 Task: Find connections with filter location Bergkamen with filter topic #Consultingwith filter profile language Potuguese with filter current company Funny IT Memes with filter school PSG College of Technology with filter industry Technical and Vocational Training with filter service category Event Photography with filter keywords title CNA
Action: Mouse moved to (588, 78)
Screenshot: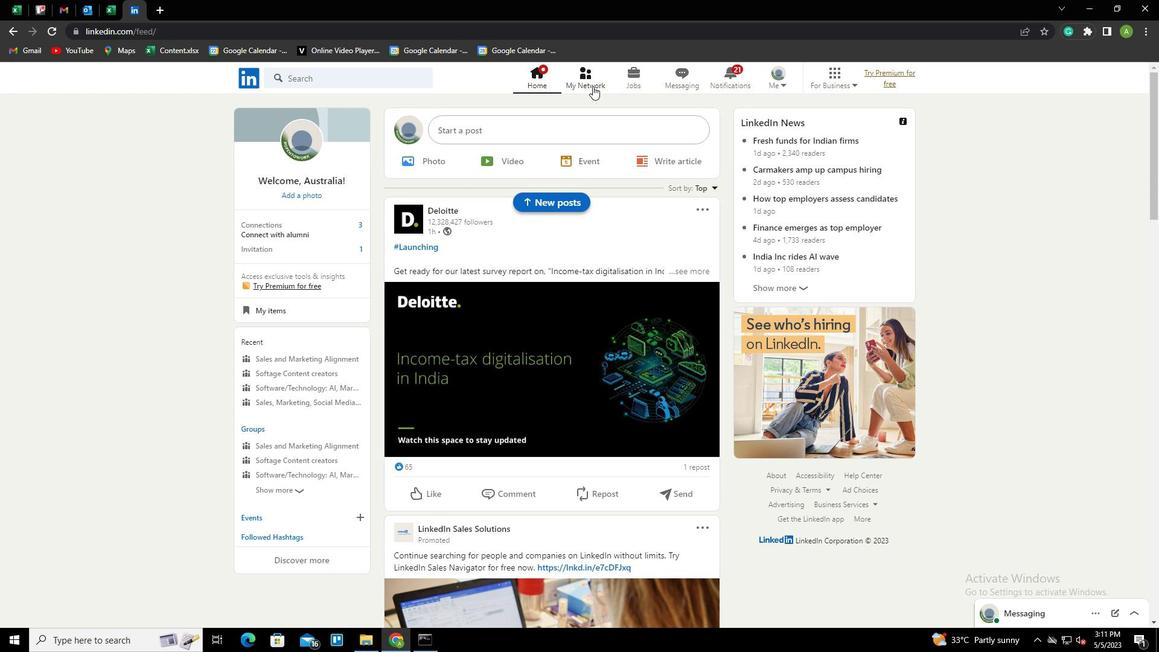 
Action: Mouse pressed left at (588, 78)
Screenshot: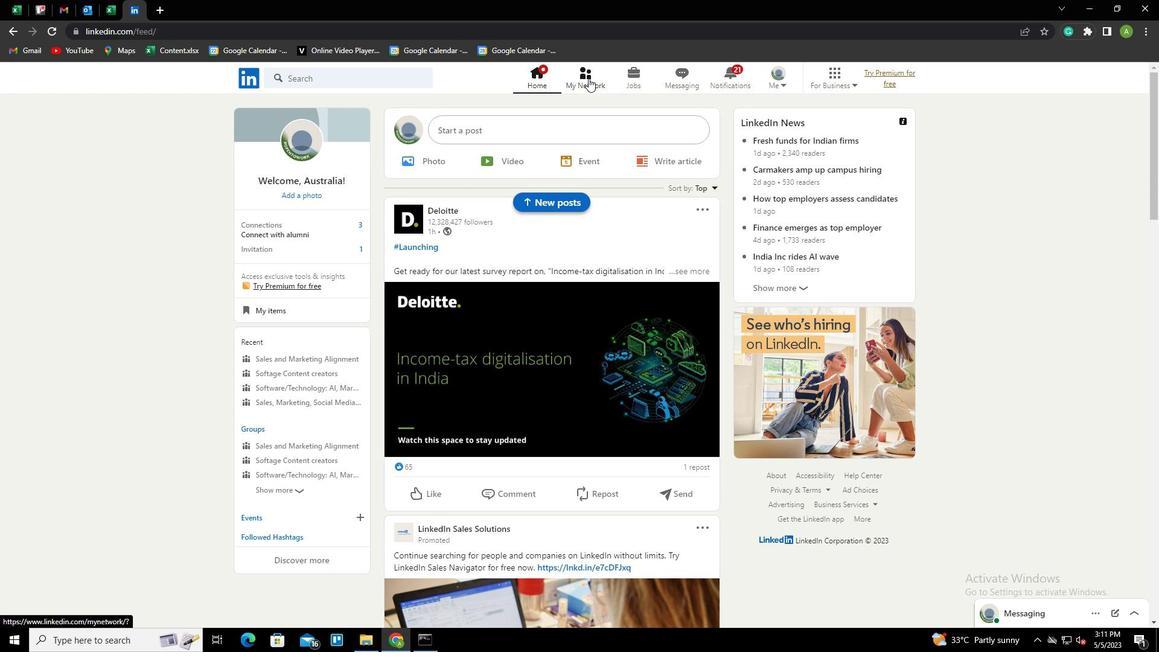
Action: Mouse moved to (317, 145)
Screenshot: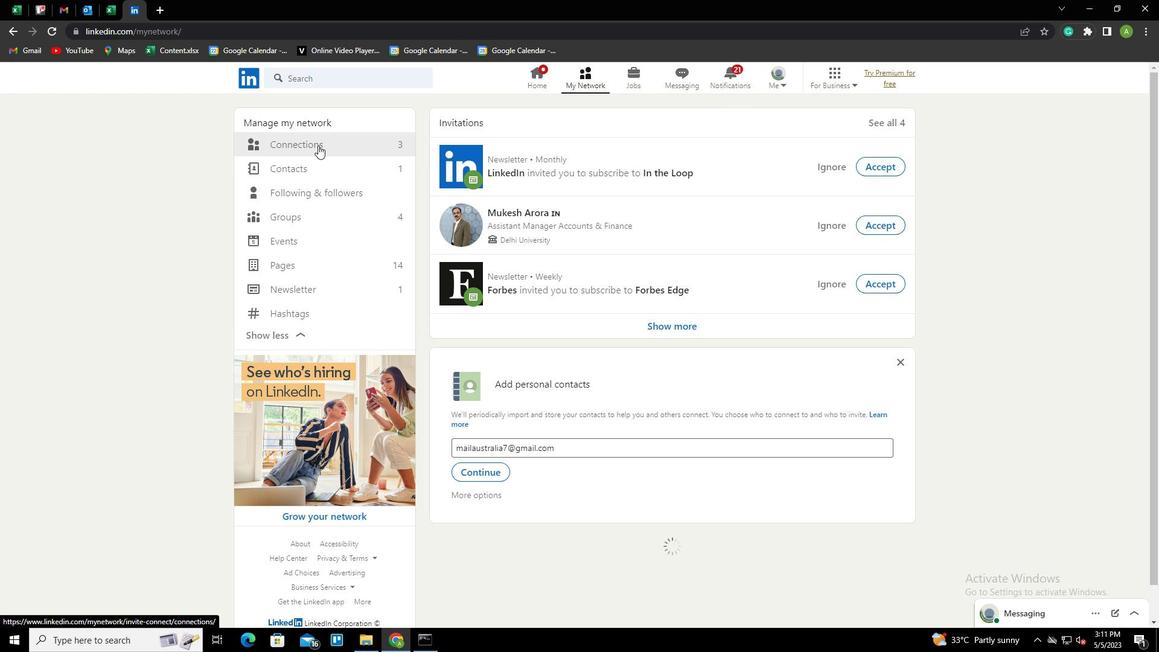 
Action: Mouse pressed left at (317, 145)
Screenshot: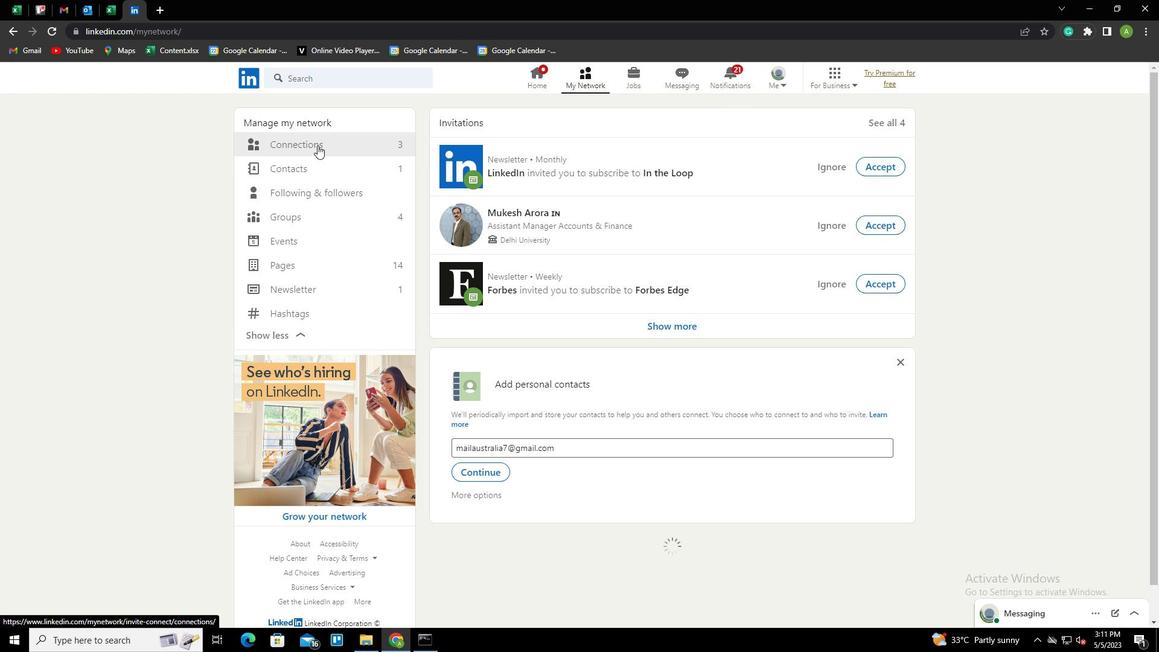 
Action: Mouse moved to (672, 143)
Screenshot: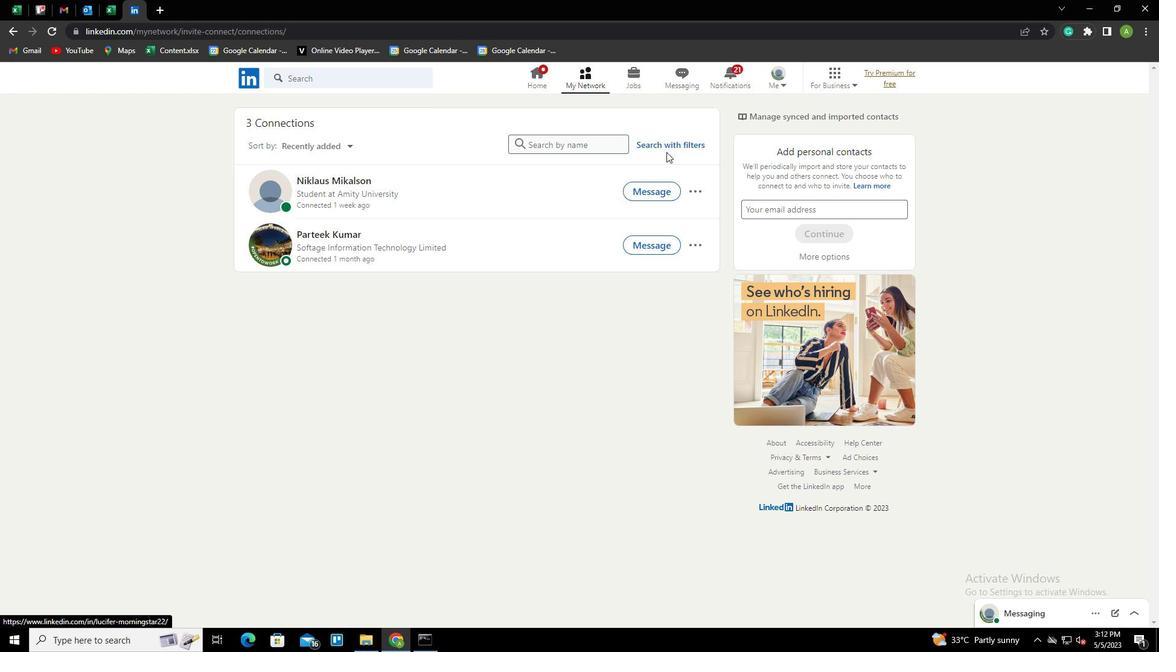 
Action: Mouse pressed left at (672, 143)
Screenshot: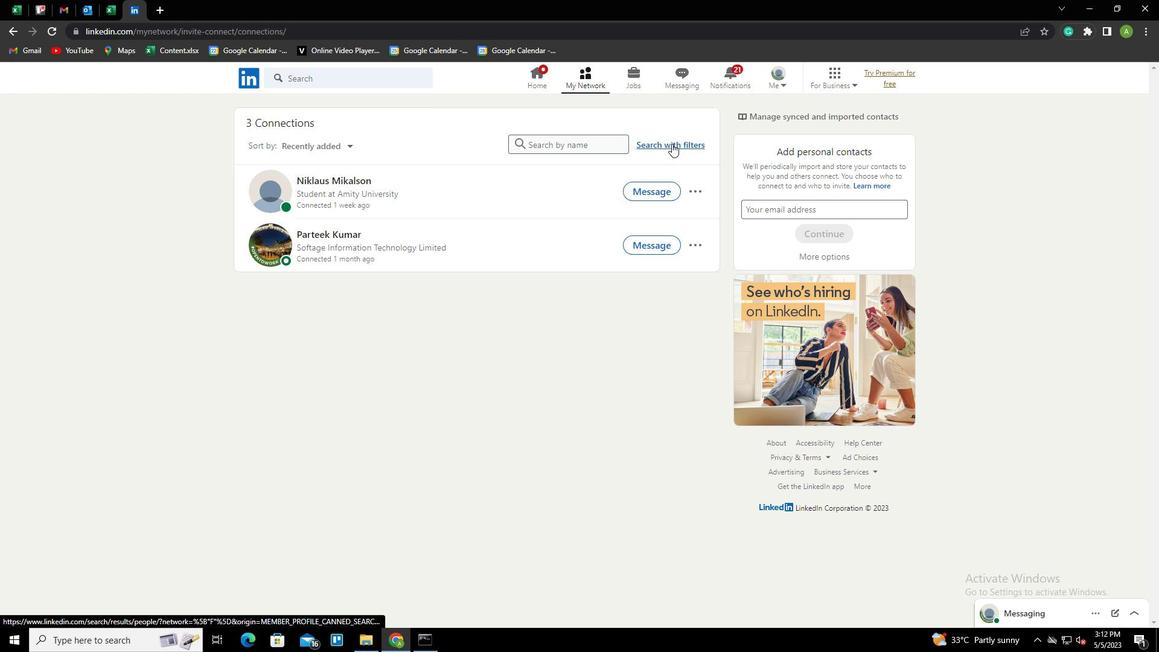 
Action: Mouse moved to (619, 112)
Screenshot: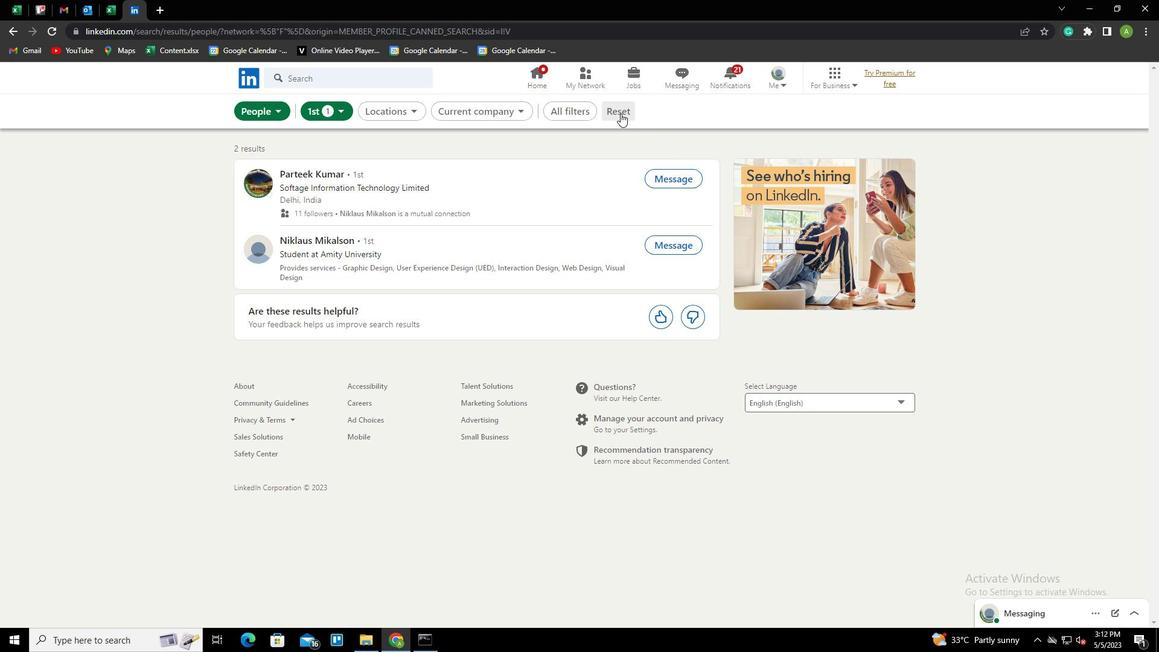 
Action: Mouse pressed left at (619, 112)
Screenshot: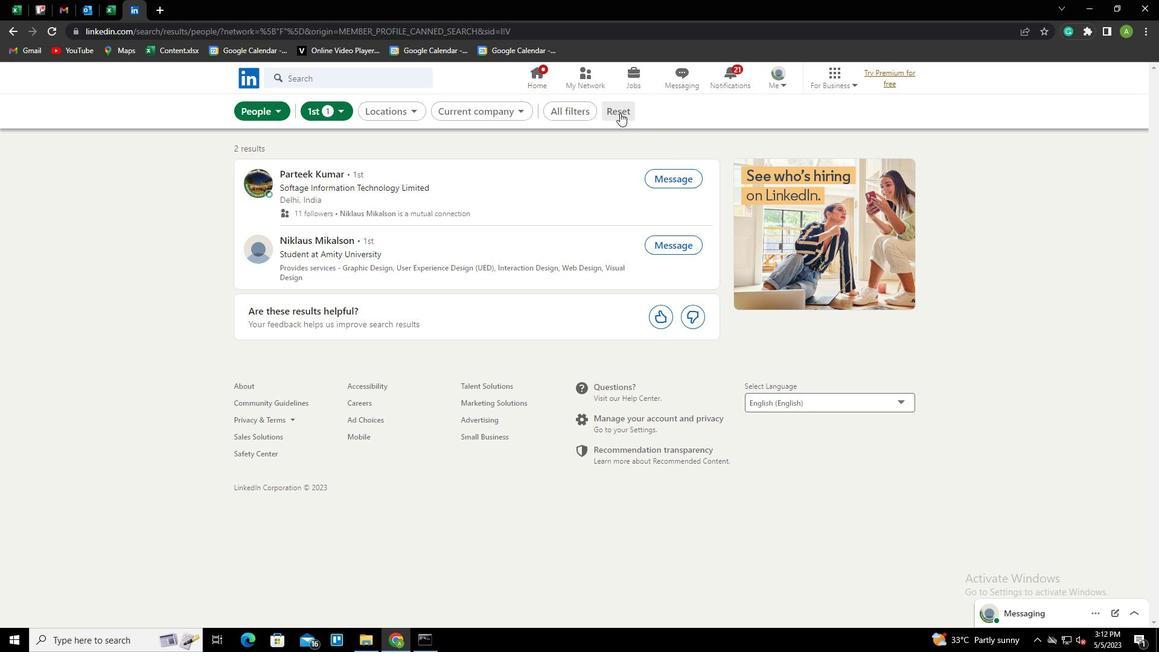 
Action: Mouse moved to (588, 111)
Screenshot: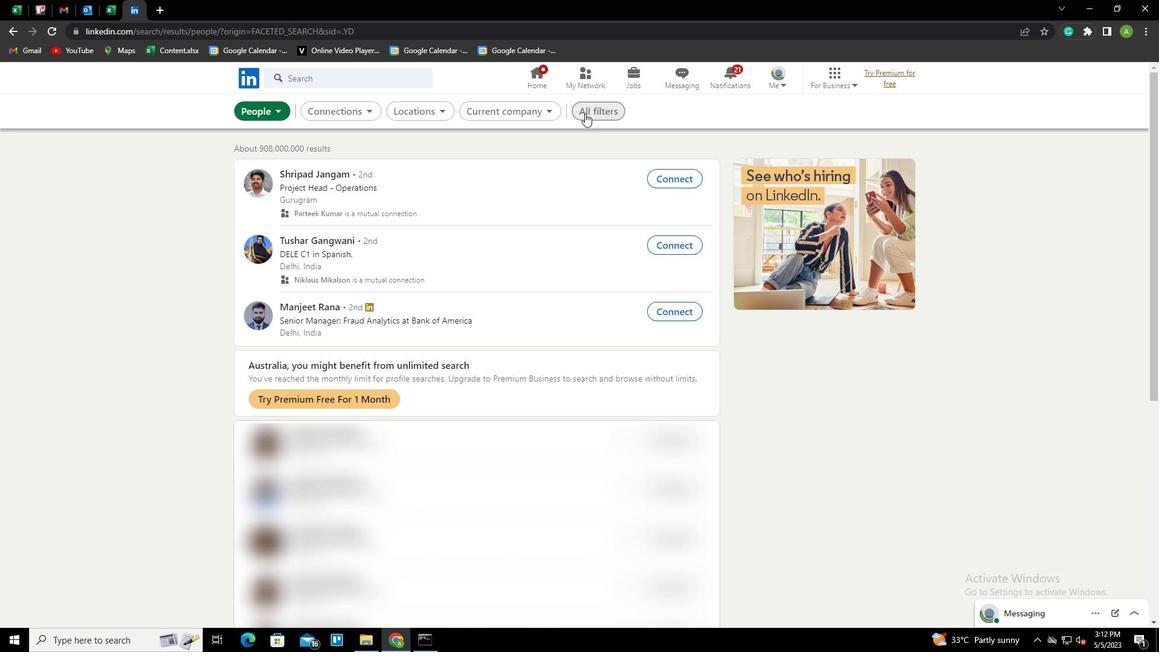 
Action: Mouse pressed left at (588, 111)
Screenshot: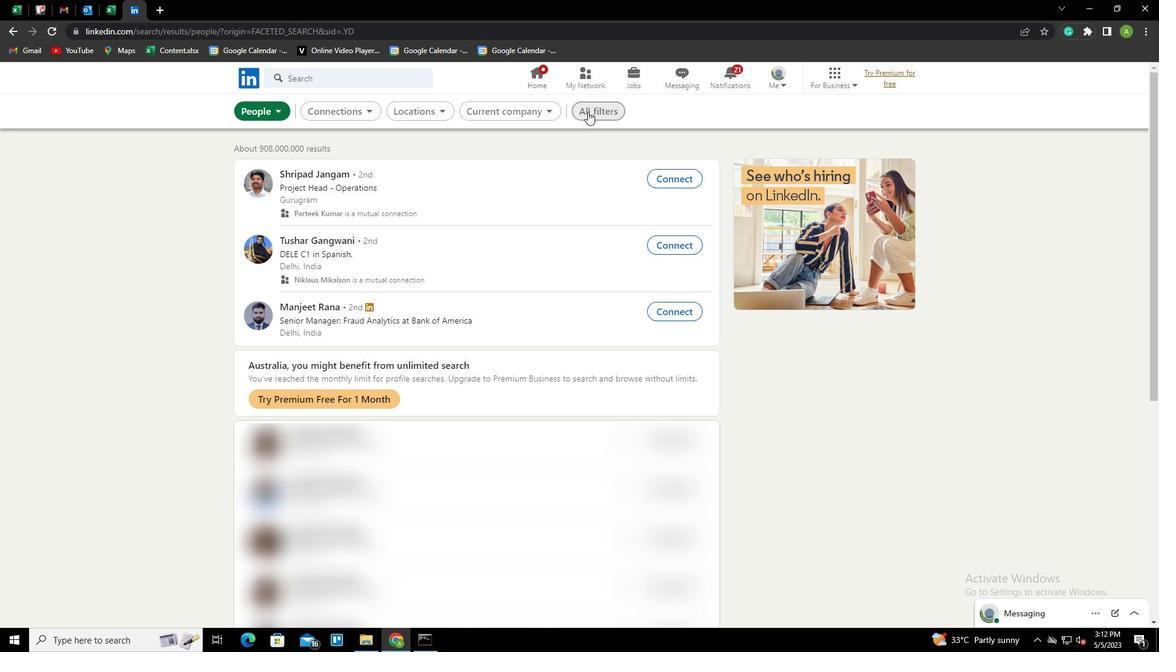 
Action: Mouse moved to (1014, 443)
Screenshot: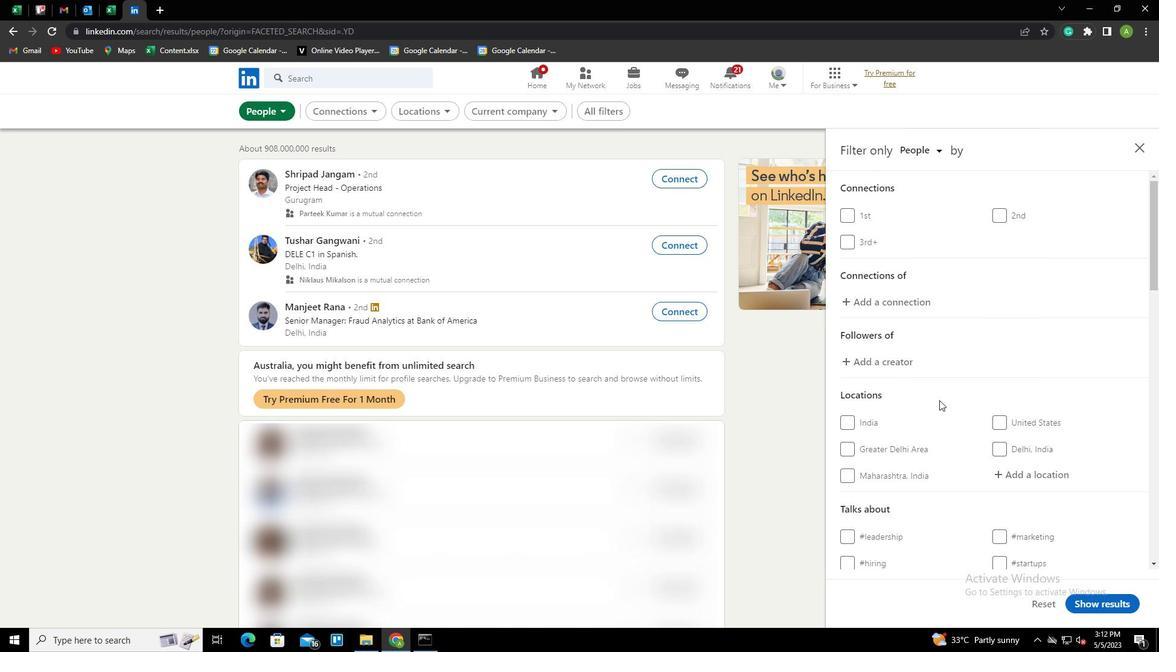 
Action: Mouse scrolled (1014, 443) with delta (0, 0)
Screenshot: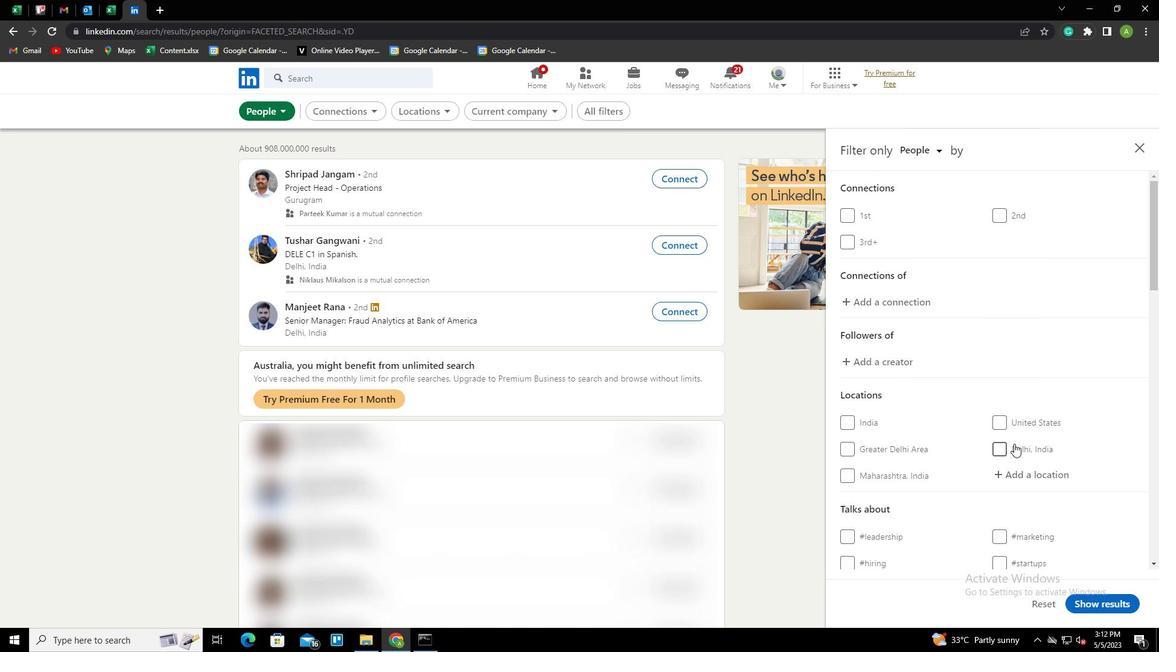 
Action: Mouse scrolled (1014, 443) with delta (0, 0)
Screenshot: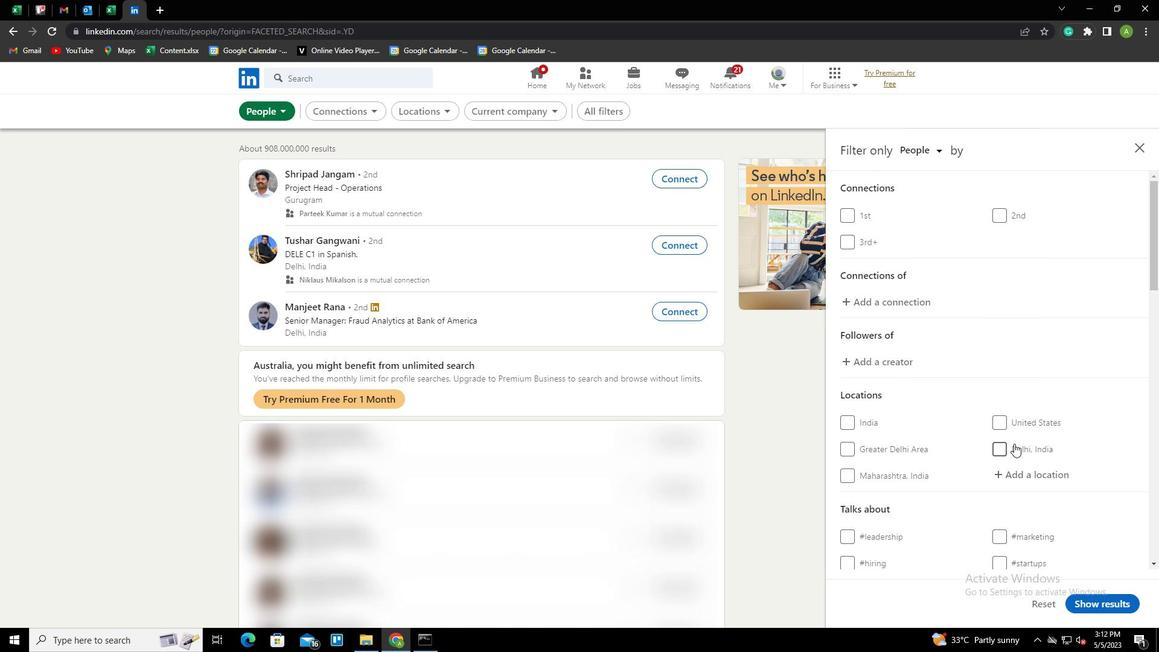 
Action: Mouse moved to (1020, 354)
Screenshot: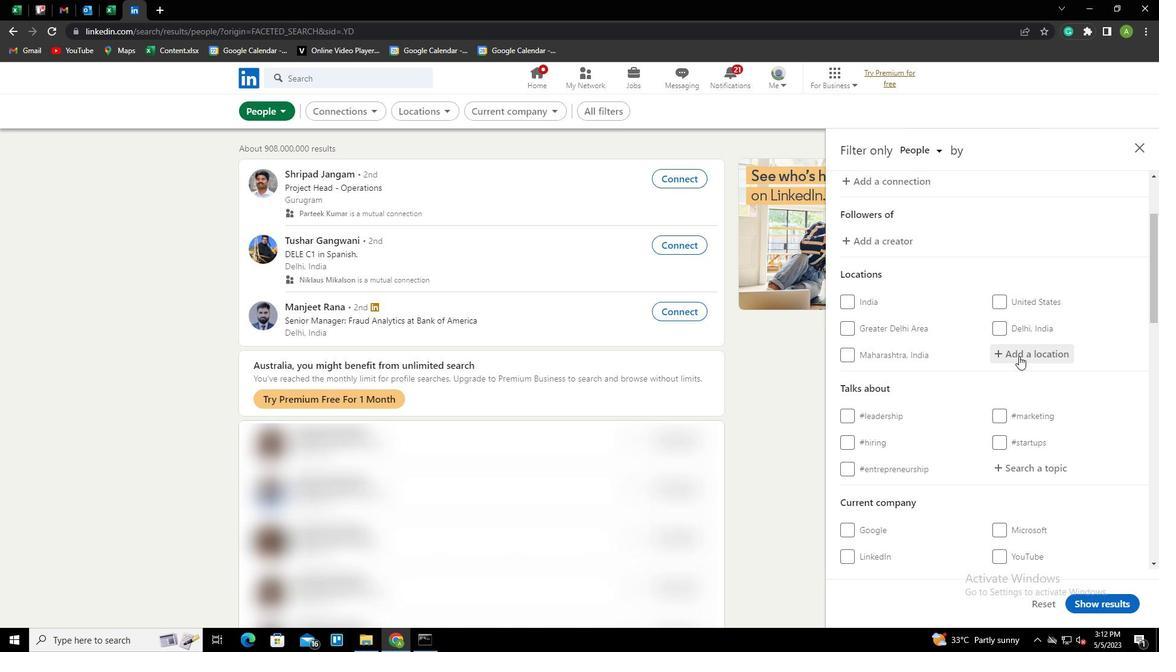
Action: Mouse pressed left at (1020, 354)
Screenshot: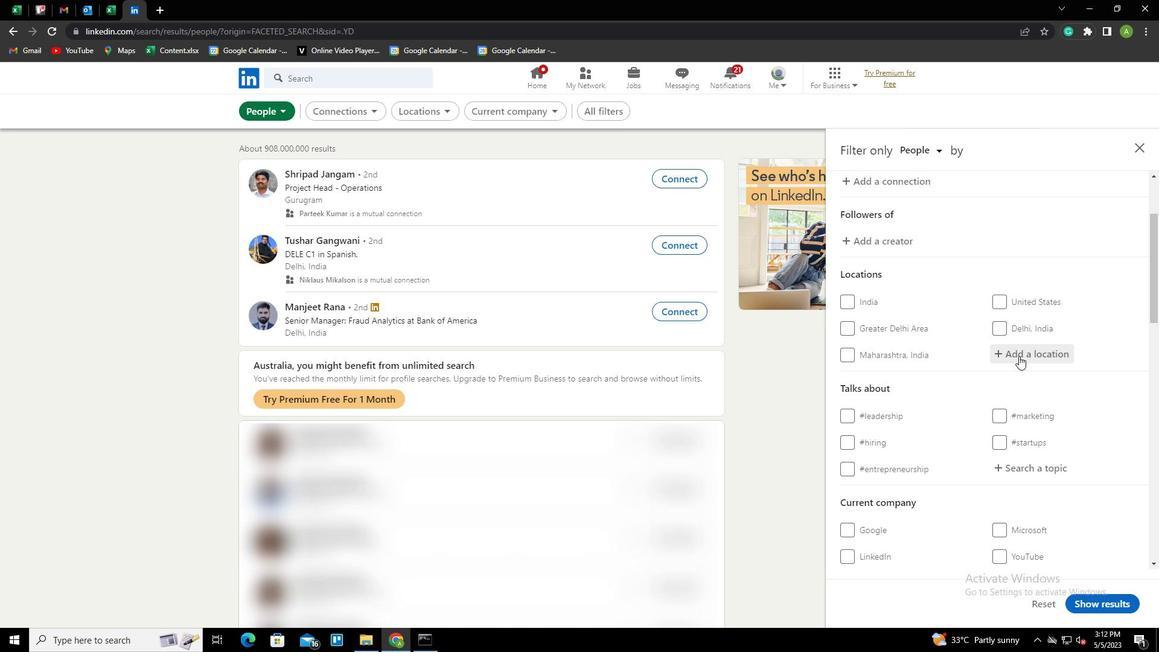 
Action: Key pressed <Key.shift>BERGKAMEN<Key.down><Key.enter>
Screenshot: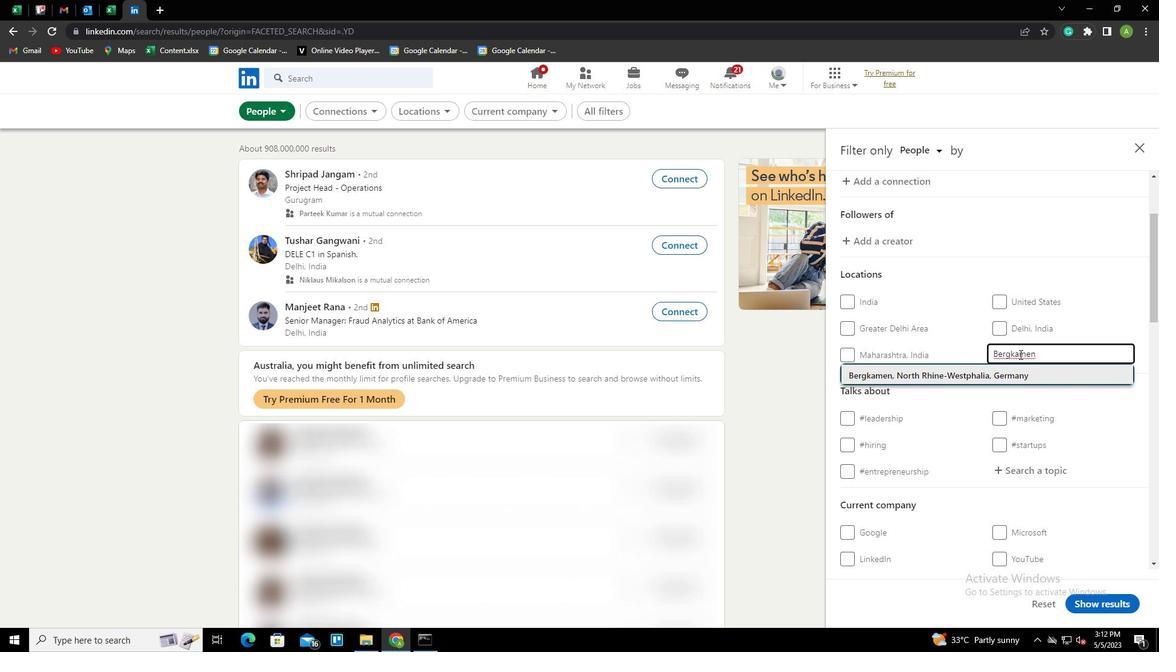 
Action: Mouse scrolled (1020, 353) with delta (0, 0)
Screenshot: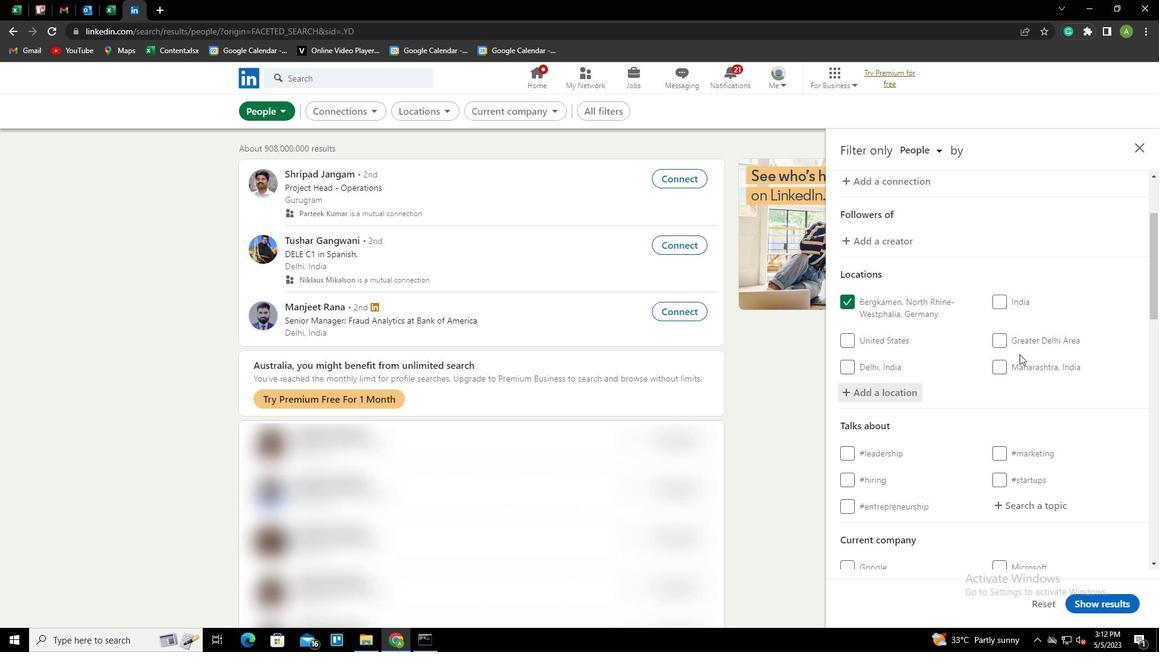 
Action: Mouse scrolled (1020, 353) with delta (0, 0)
Screenshot: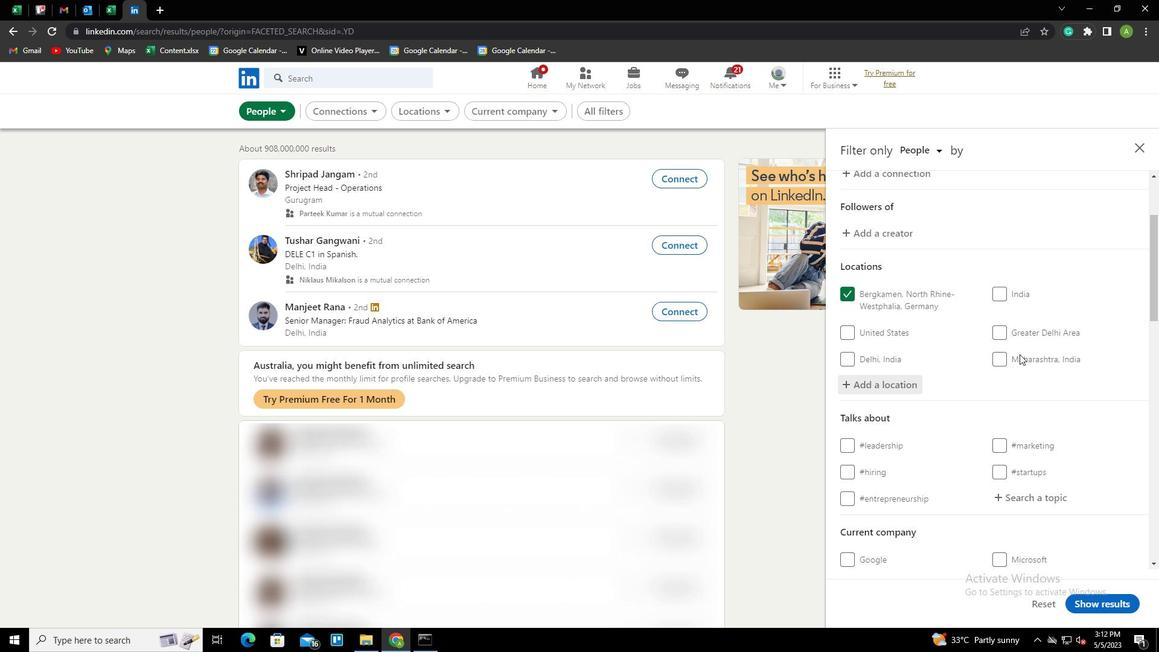 
Action: Mouse moved to (1025, 377)
Screenshot: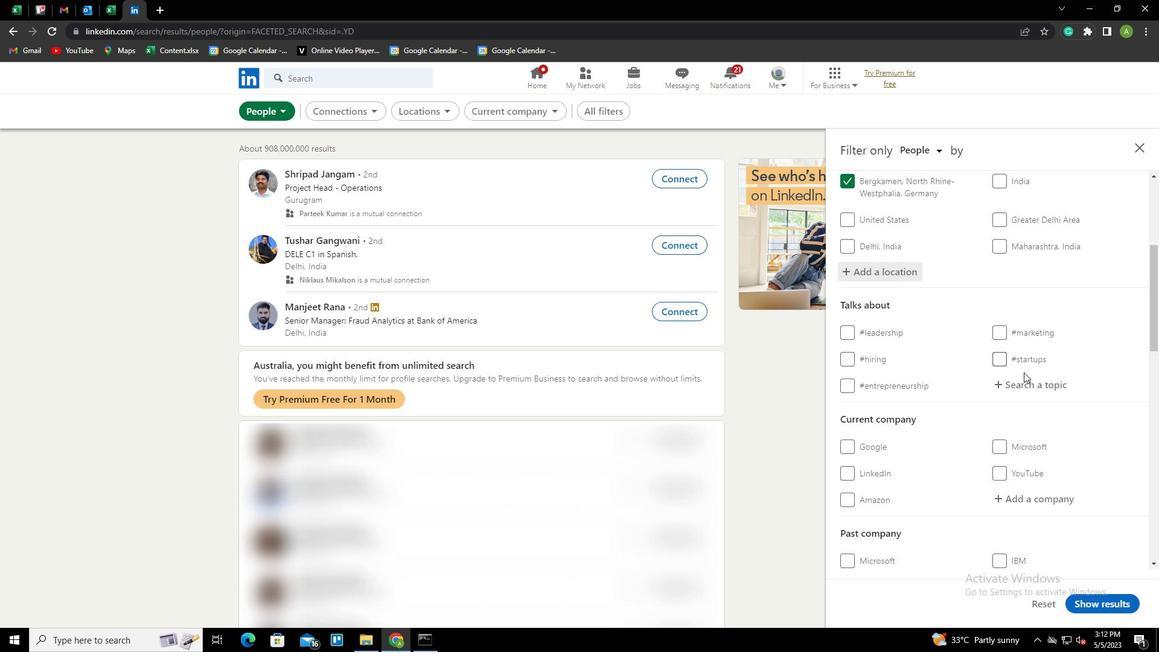 
Action: Mouse pressed left at (1025, 377)
Screenshot: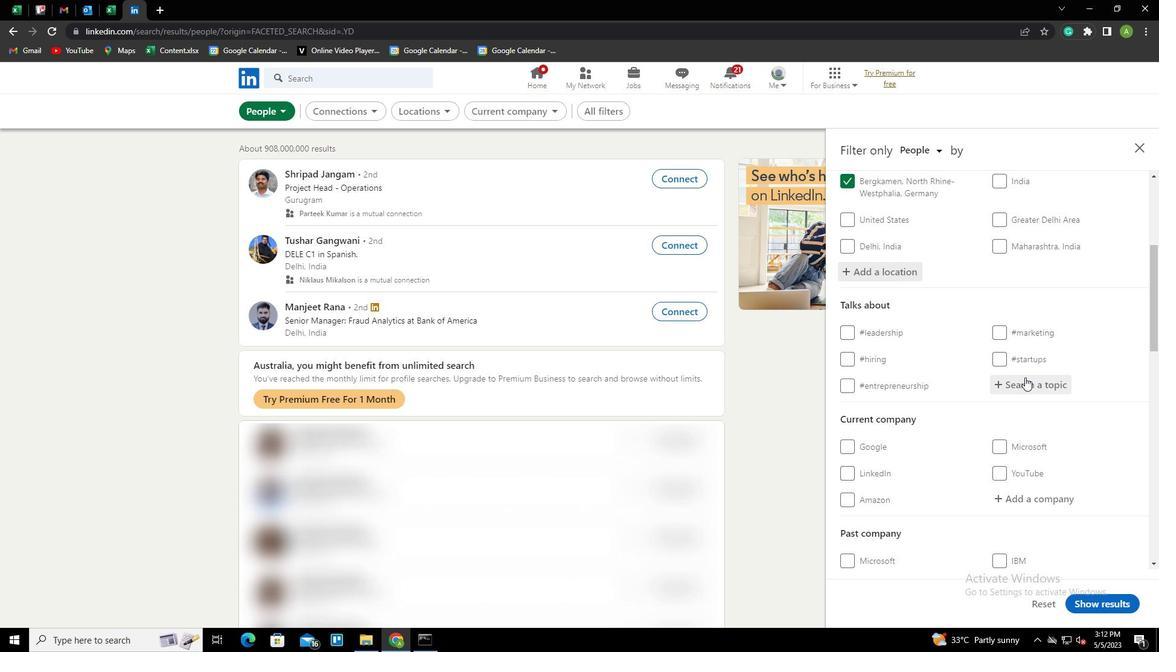 
Action: Key pressed CONSULTING<Key.down><Key.enter>
Screenshot: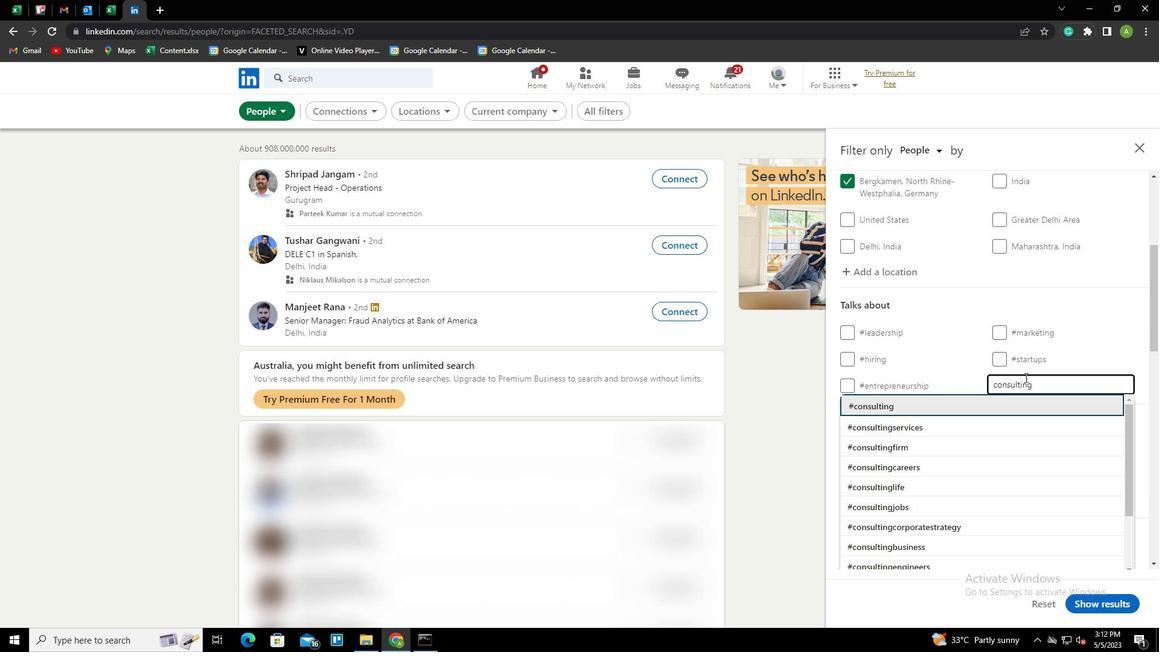 
Action: Mouse scrolled (1025, 376) with delta (0, 0)
Screenshot: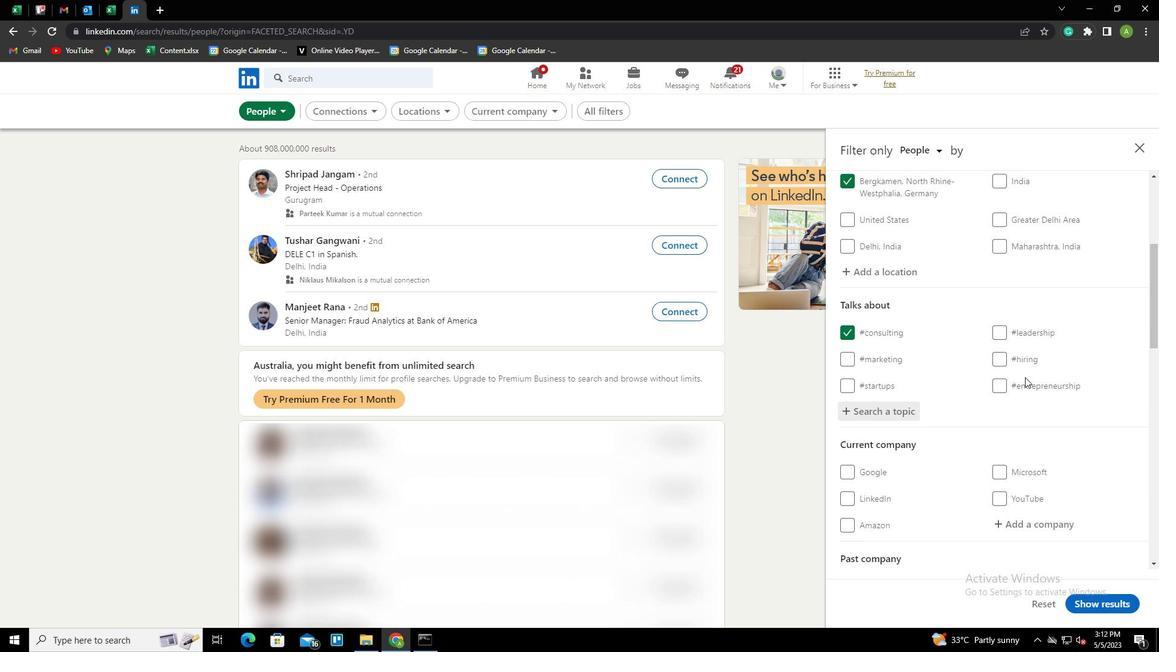
Action: Mouse scrolled (1025, 376) with delta (0, 0)
Screenshot: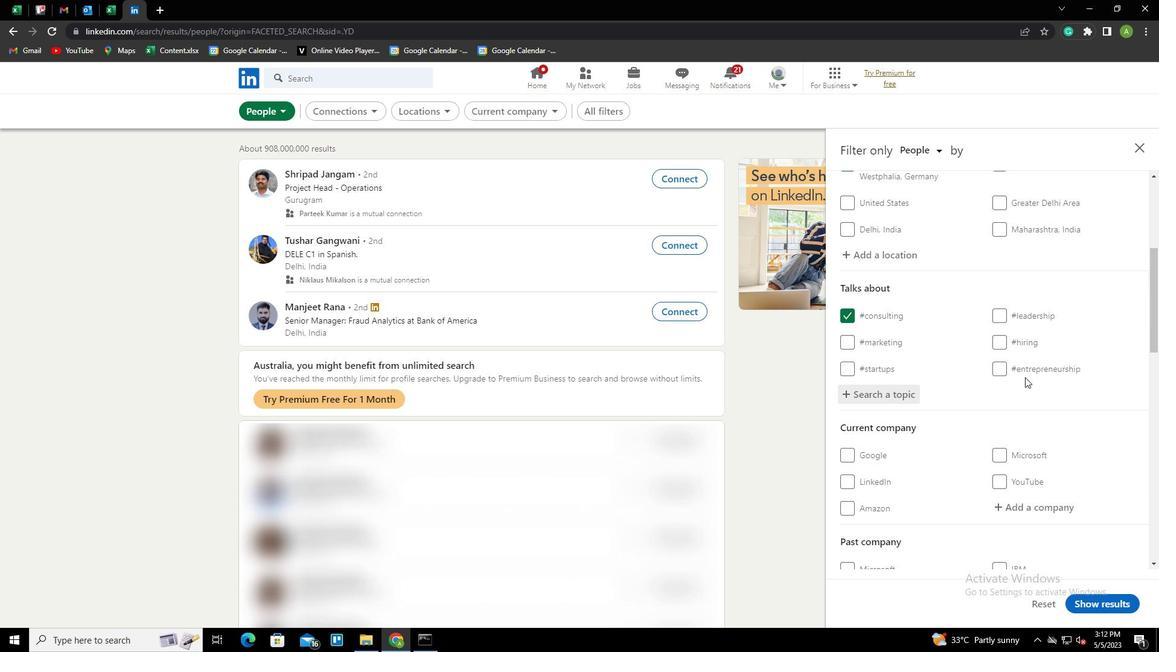 
Action: Mouse scrolled (1025, 376) with delta (0, 0)
Screenshot: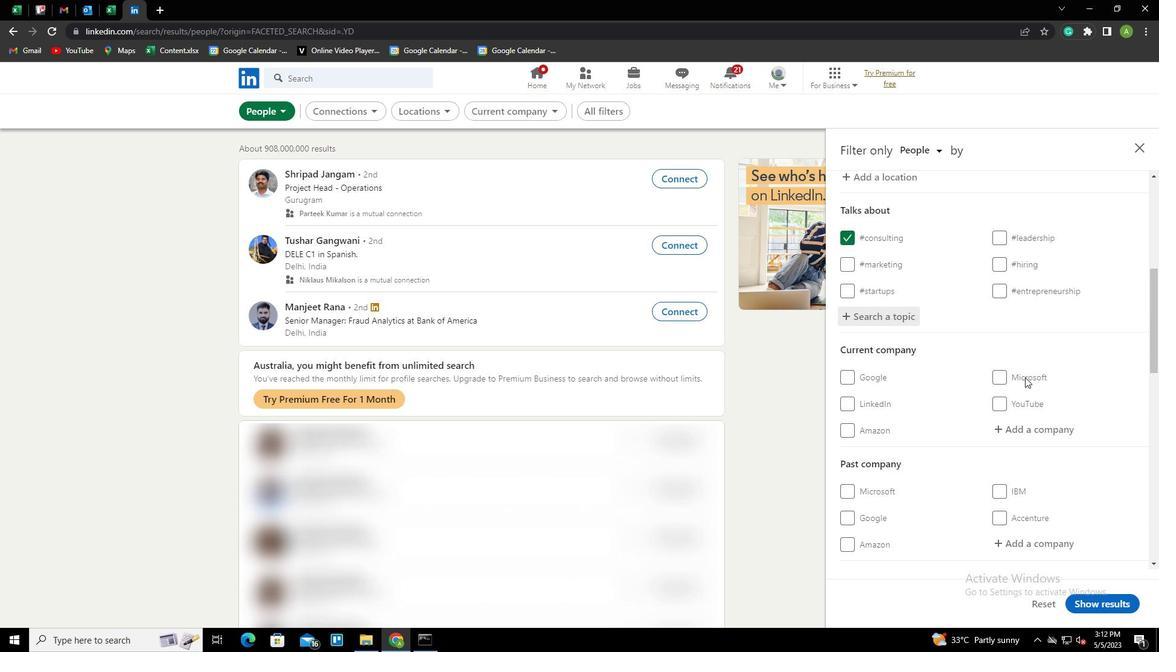 
Action: Mouse scrolled (1025, 376) with delta (0, 0)
Screenshot: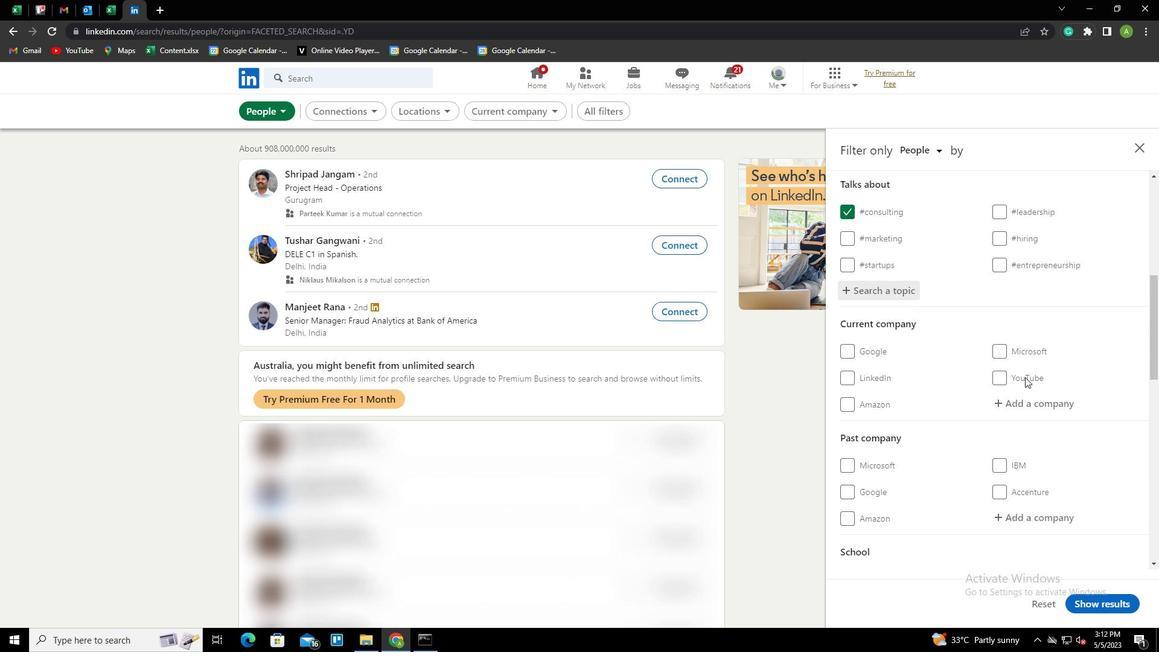 
Action: Mouse scrolled (1025, 376) with delta (0, 0)
Screenshot: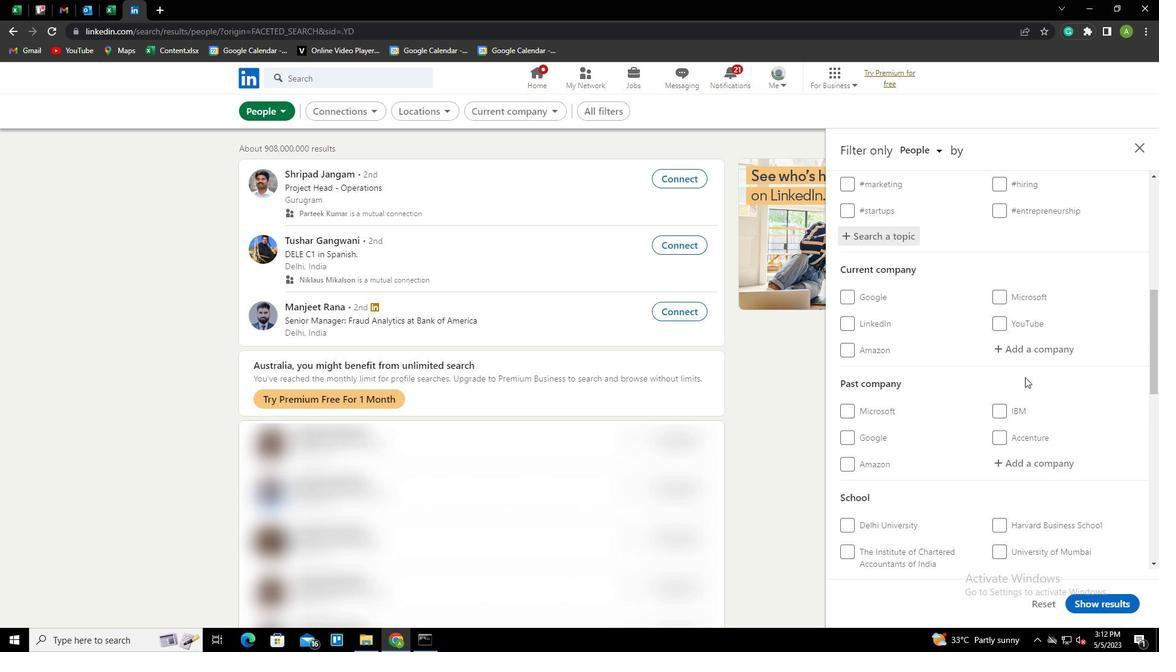 
Action: Mouse scrolled (1025, 376) with delta (0, 0)
Screenshot: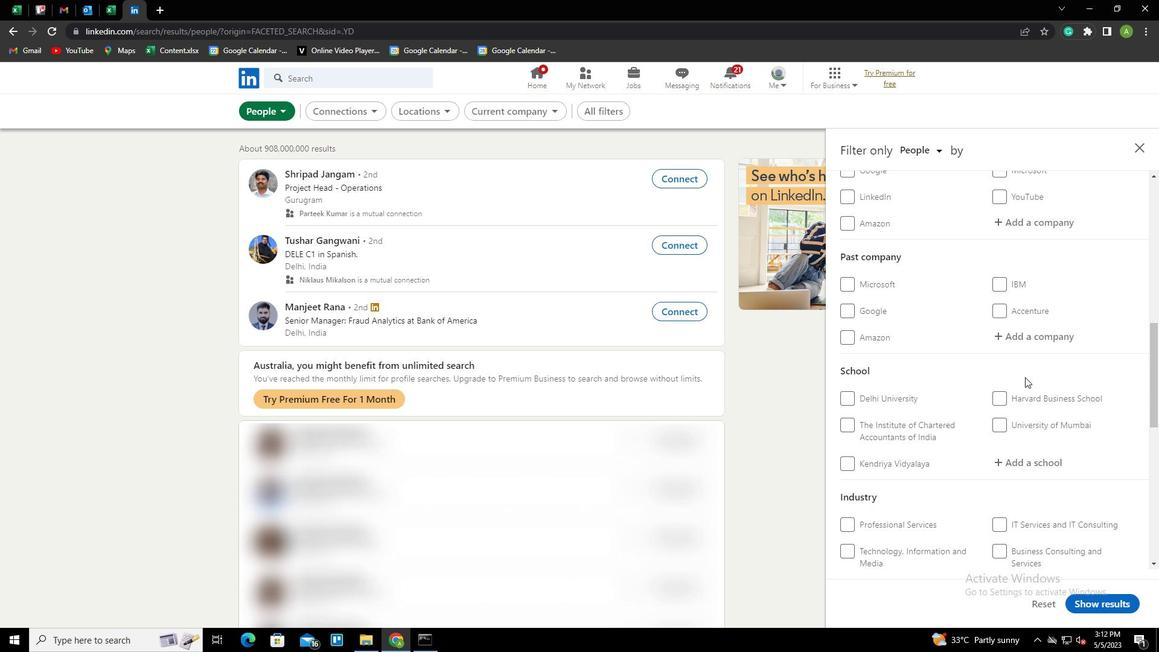 
Action: Mouse scrolled (1025, 376) with delta (0, 0)
Screenshot: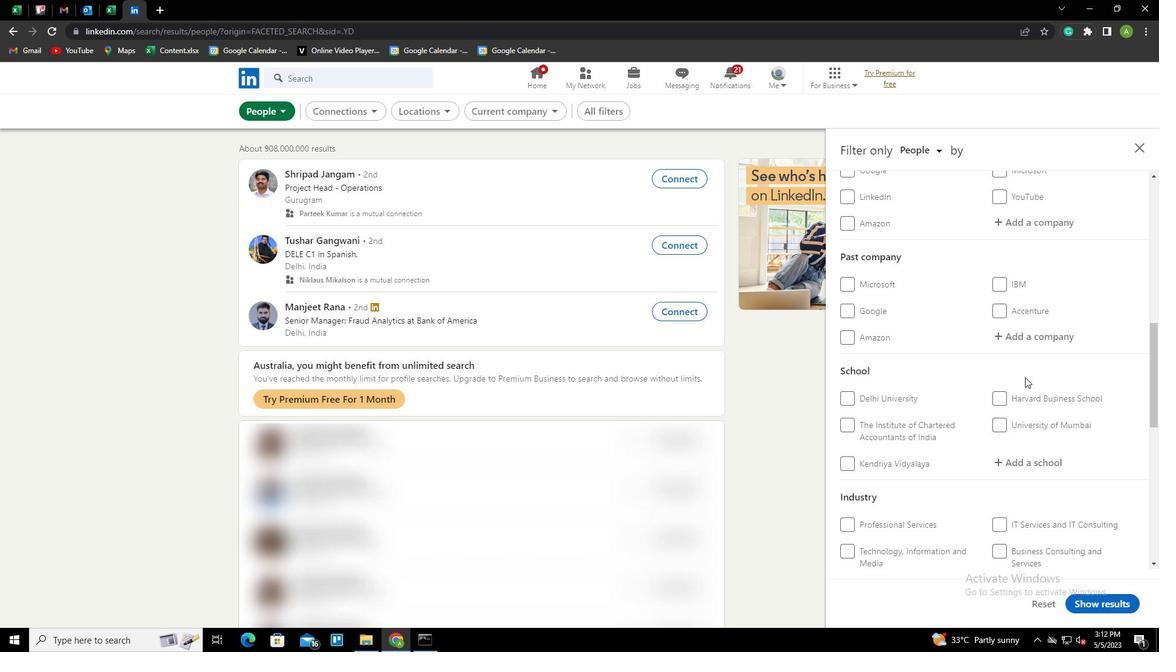 
Action: Mouse scrolled (1025, 376) with delta (0, 0)
Screenshot: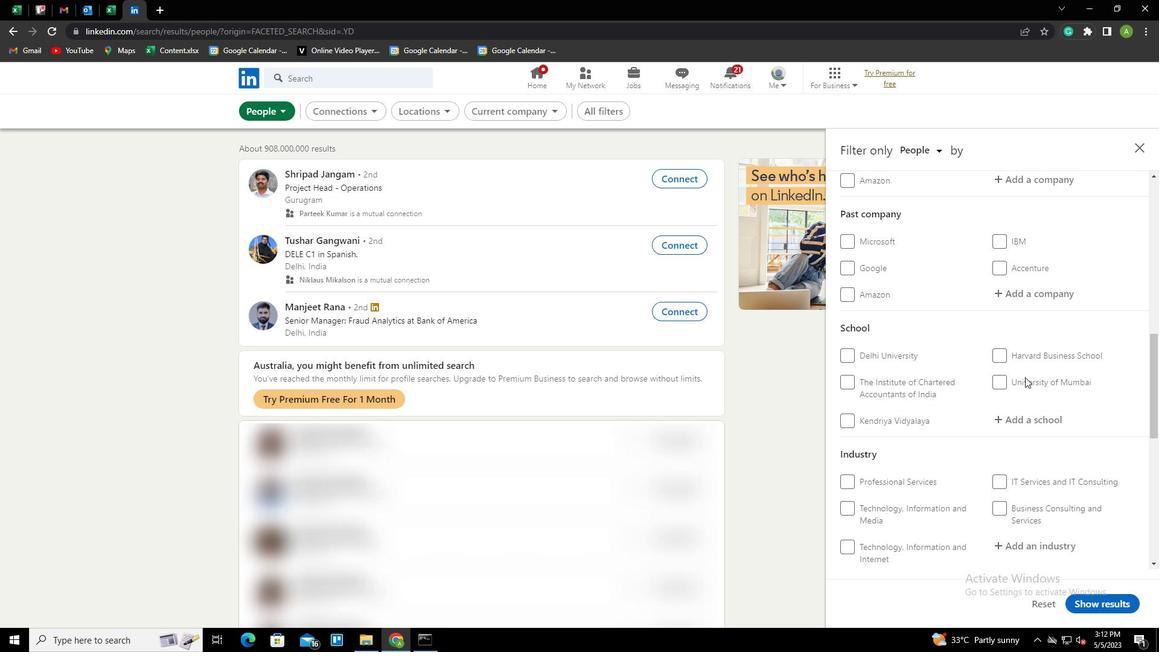 
Action: Mouse scrolled (1025, 376) with delta (0, 0)
Screenshot: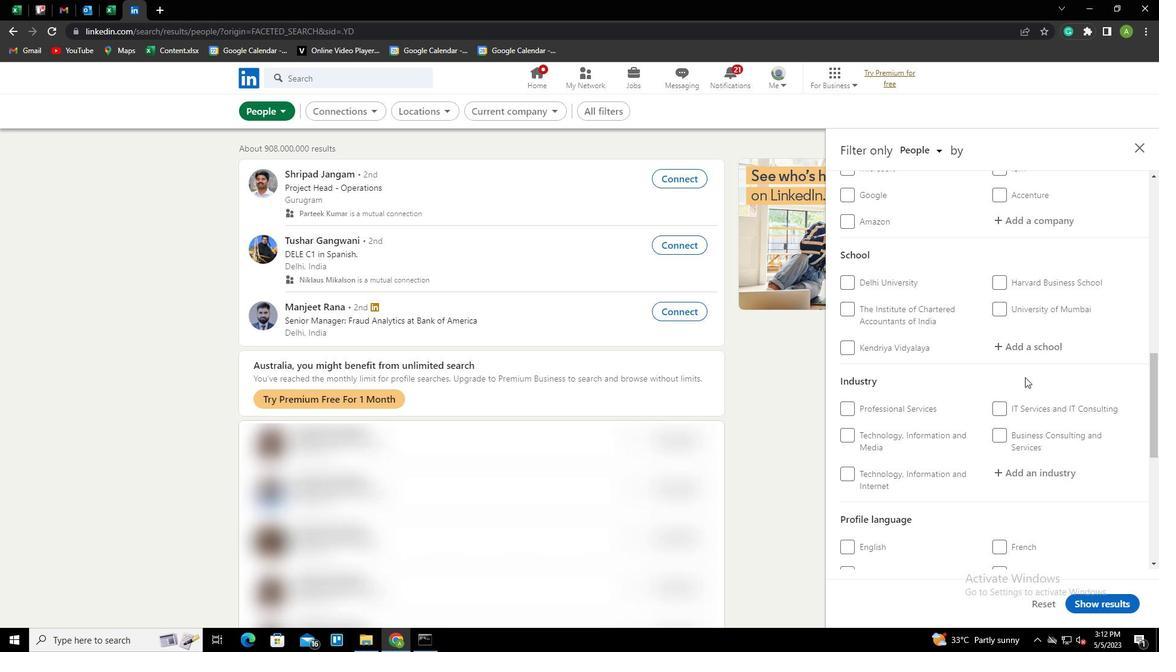 
Action: Mouse scrolled (1025, 376) with delta (0, 0)
Screenshot: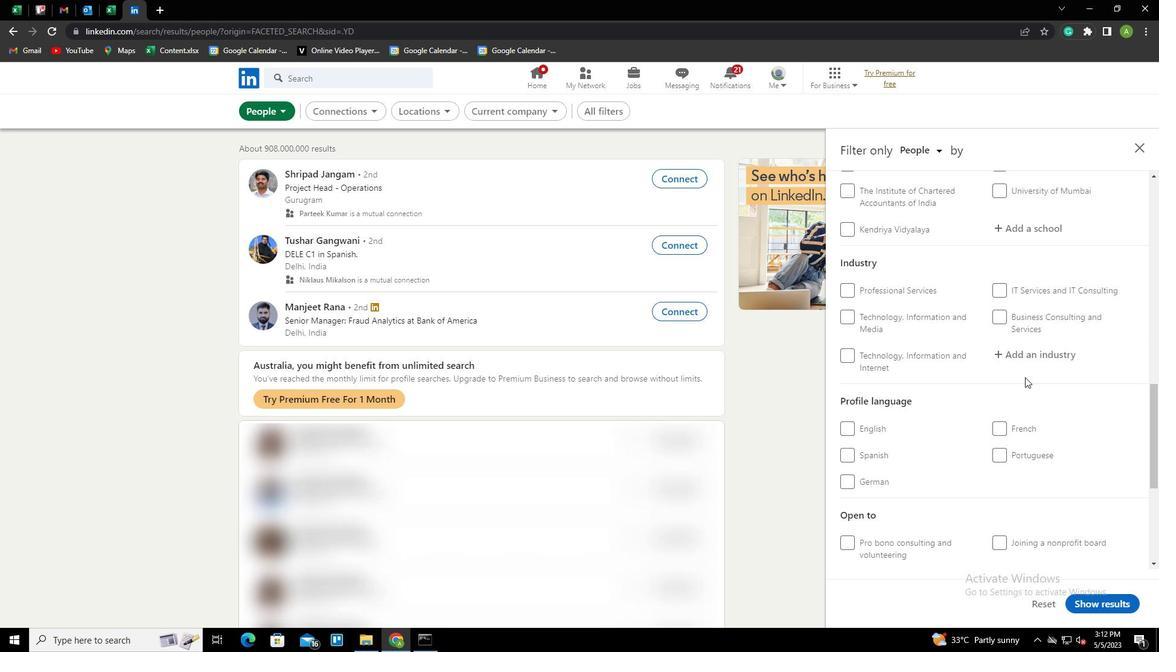 
Action: Mouse moved to (1011, 389)
Screenshot: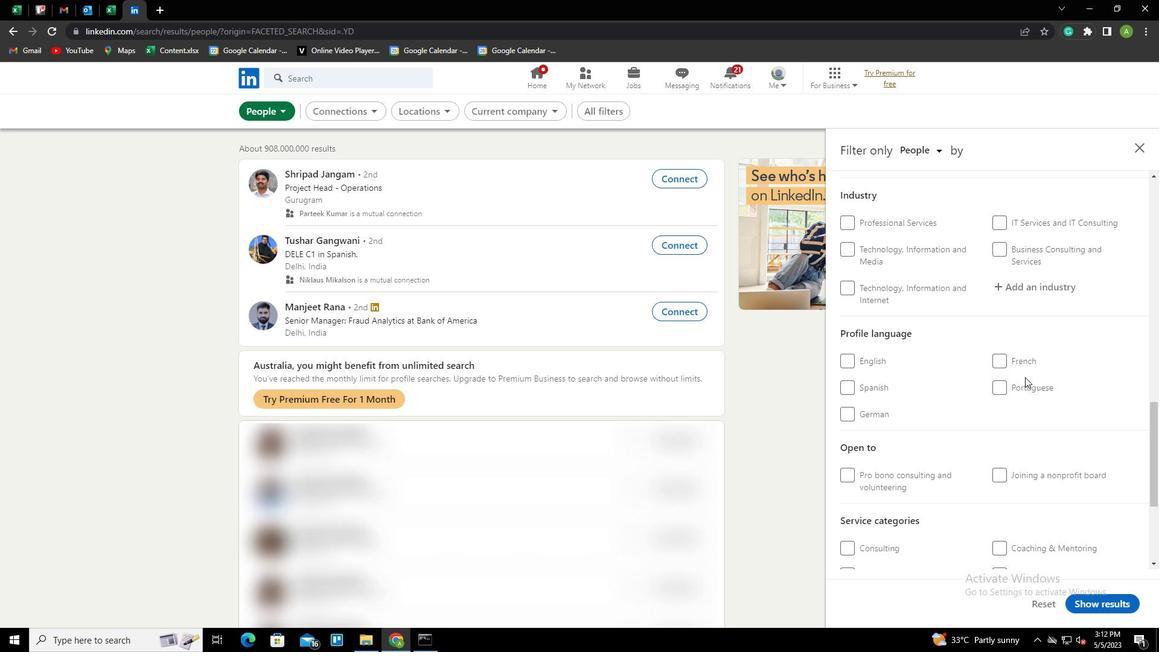 
Action: Mouse pressed left at (1011, 389)
Screenshot: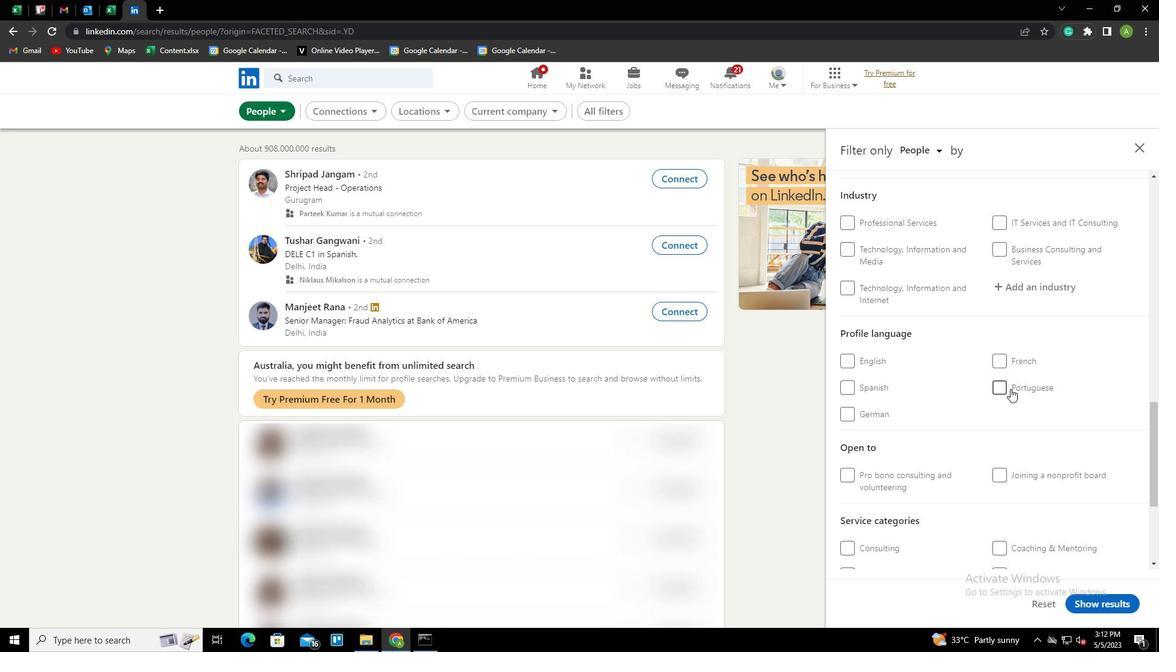 
Action: Mouse moved to (1049, 373)
Screenshot: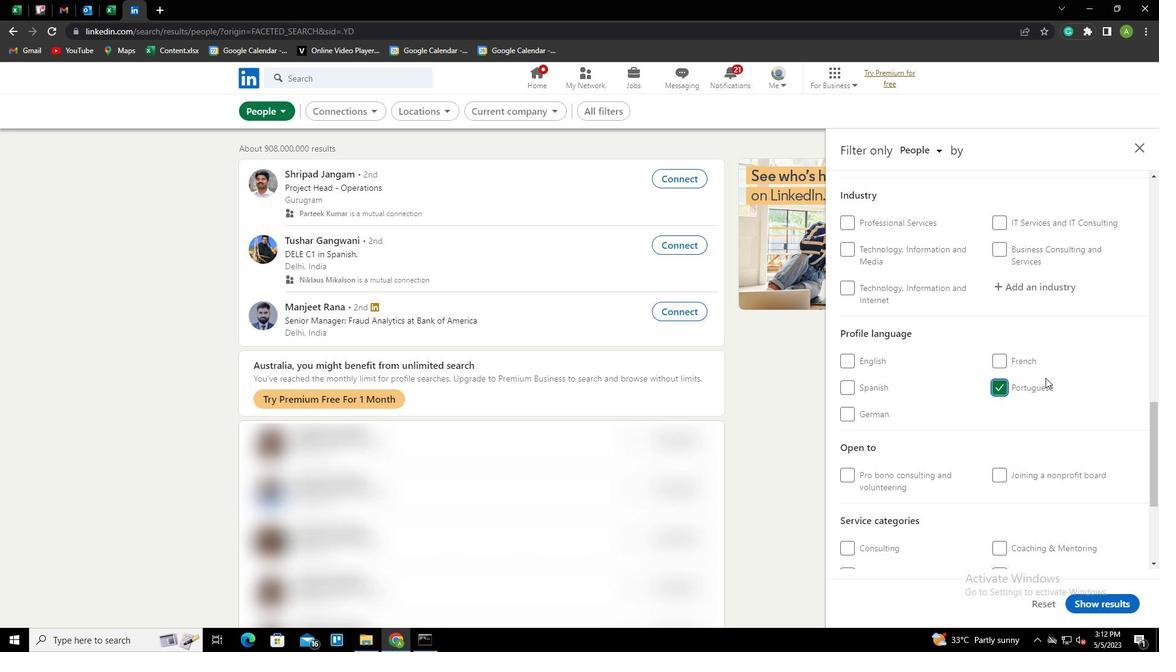 
Action: Mouse scrolled (1049, 374) with delta (0, 0)
Screenshot: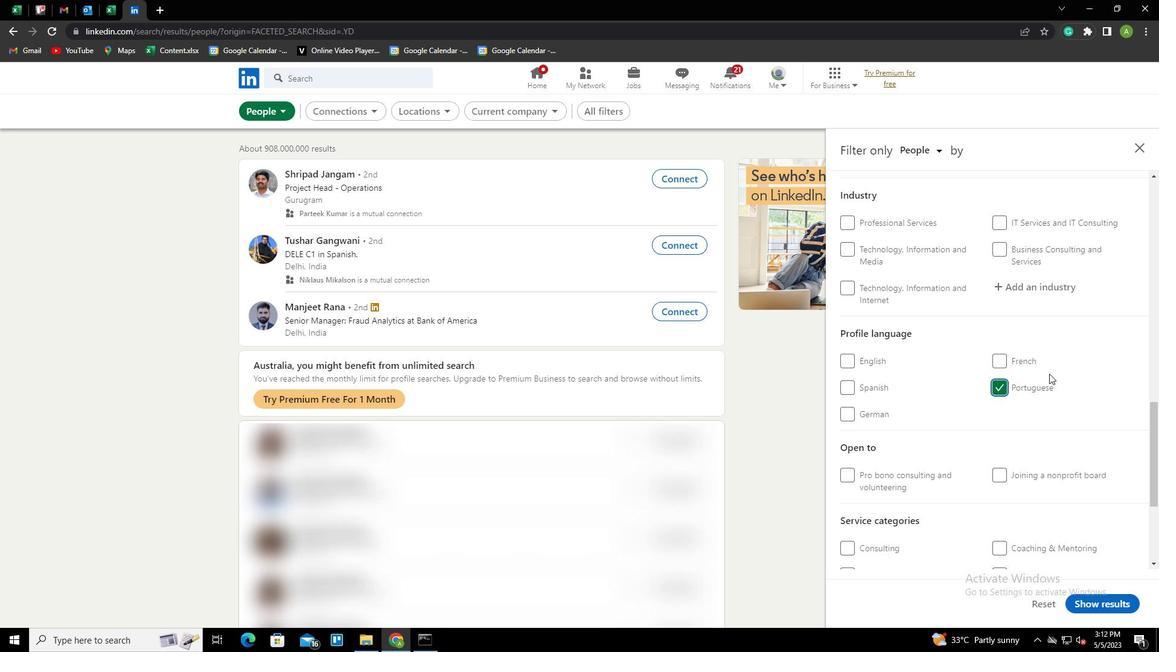 
Action: Mouse scrolled (1049, 374) with delta (0, 0)
Screenshot: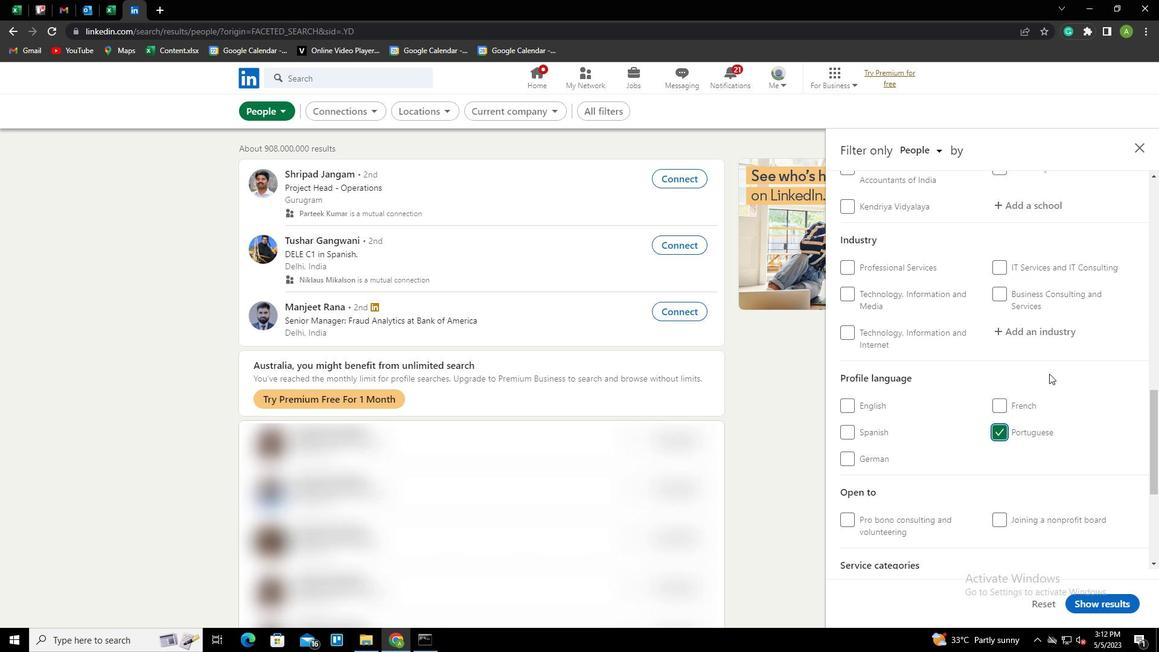 
Action: Mouse scrolled (1049, 374) with delta (0, 0)
Screenshot: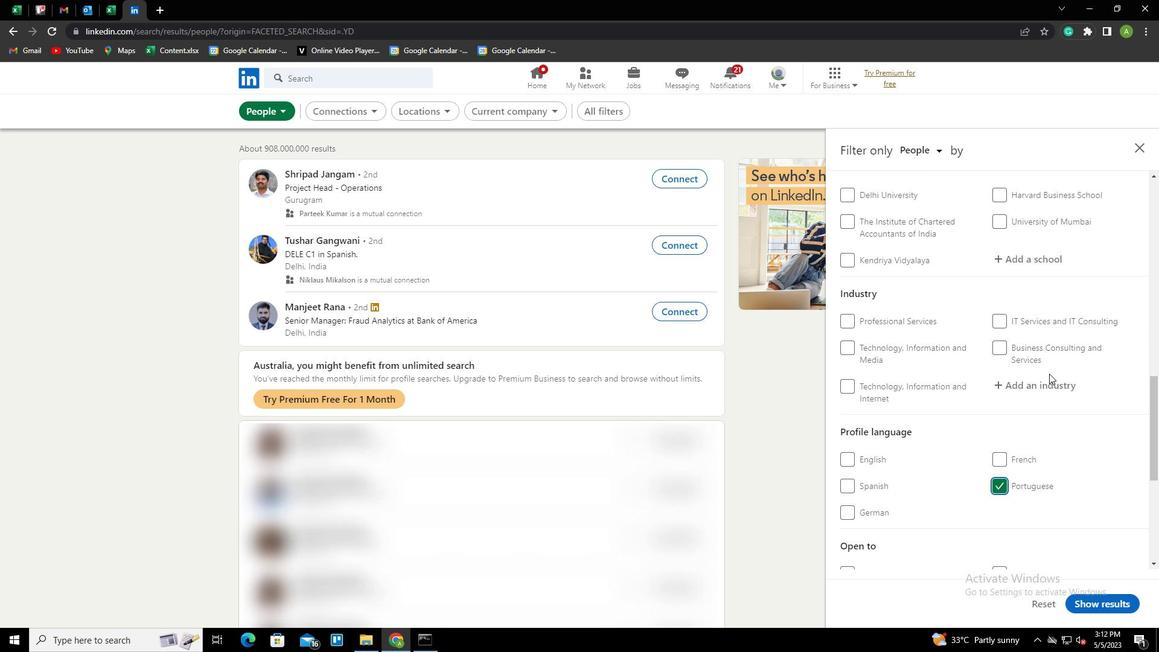 
Action: Mouse scrolled (1049, 374) with delta (0, 0)
Screenshot: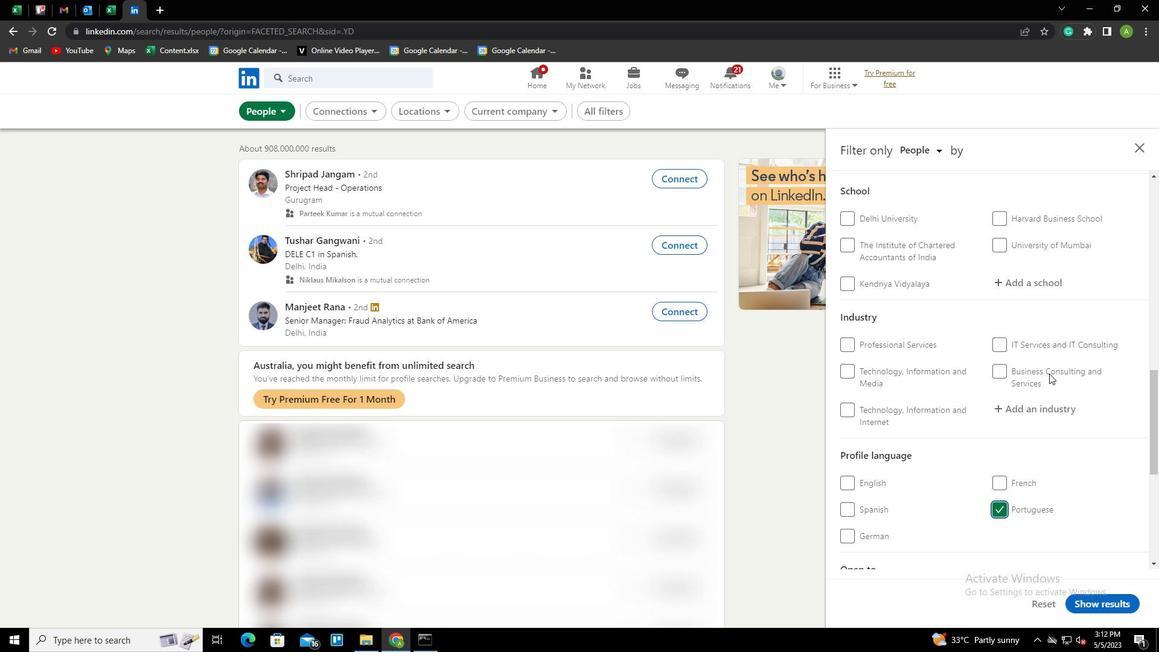 
Action: Mouse scrolled (1049, 374) with delta (0, 0)
Screenshot: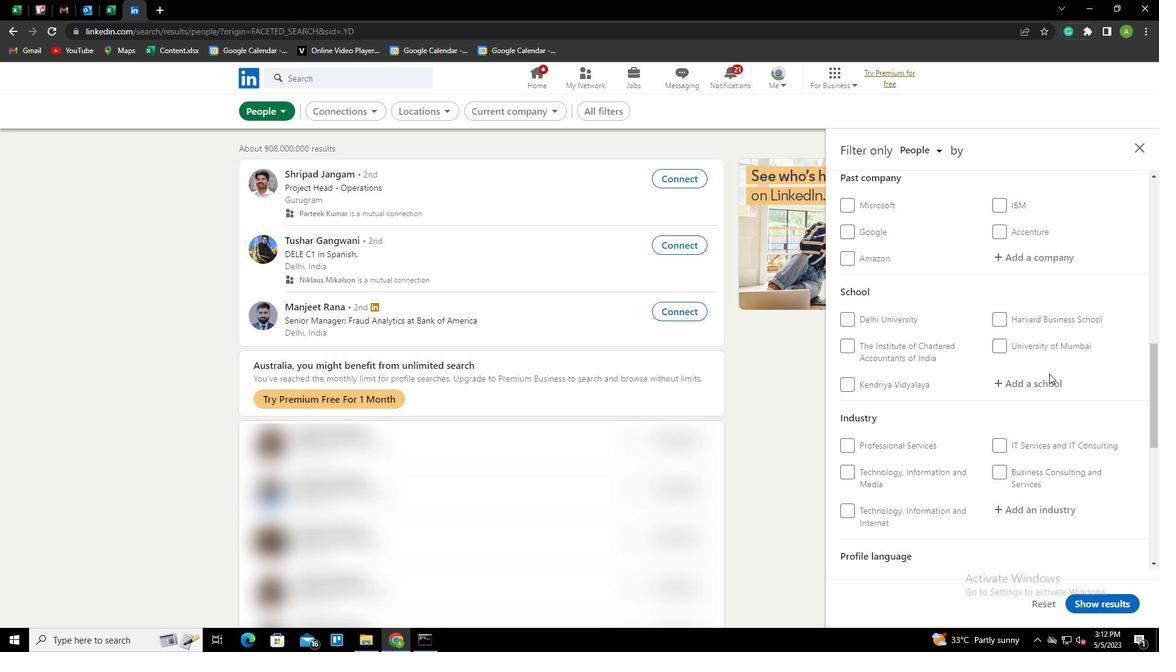 
Action: Mouse scrolled (1049, 374) with delta (0, 0)
Screenshot: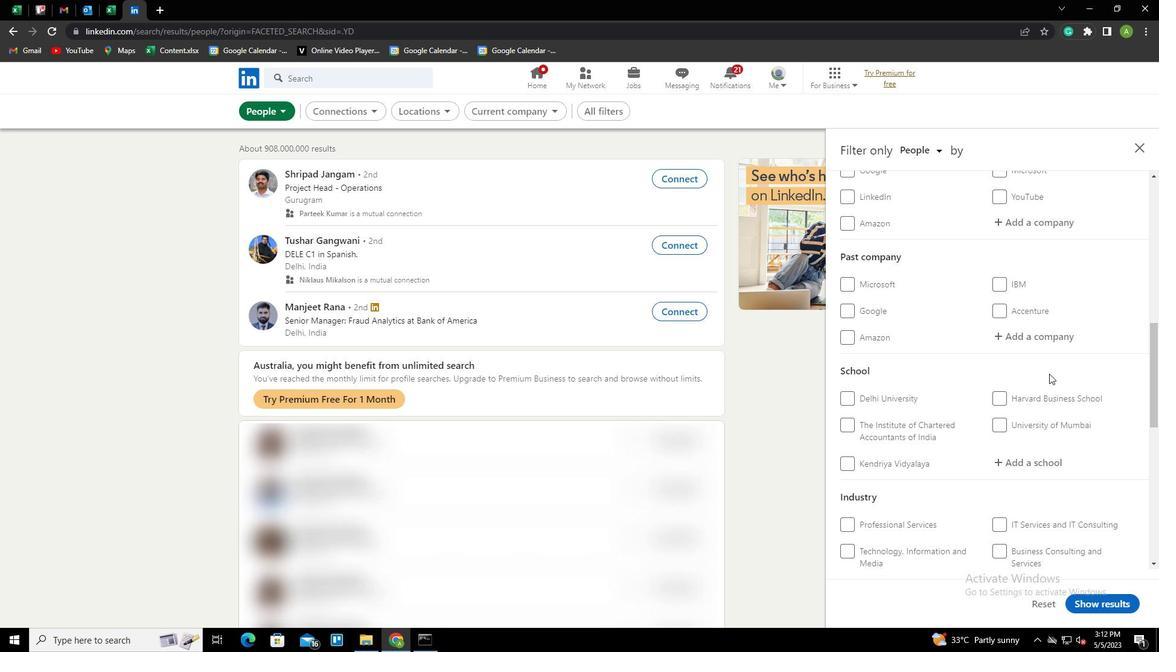 
Action: Mouse scrolled (1049, 374) with delta (0, 0)
Screenshot: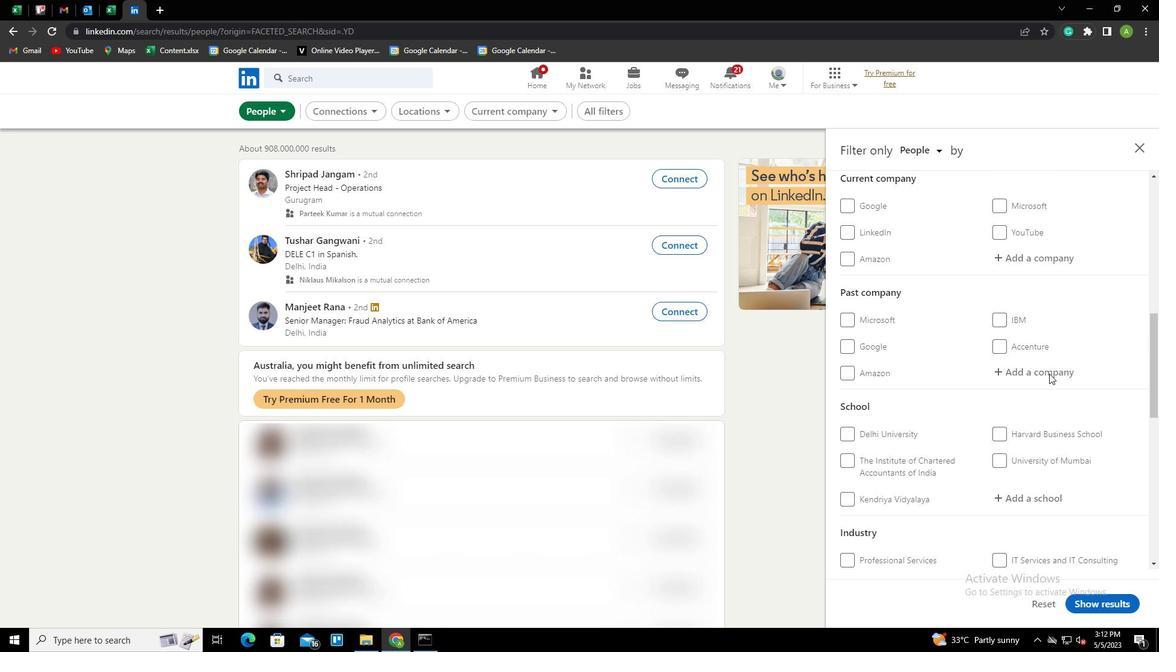 
Action: Mouse moved to (1031, 349)
Screenshot: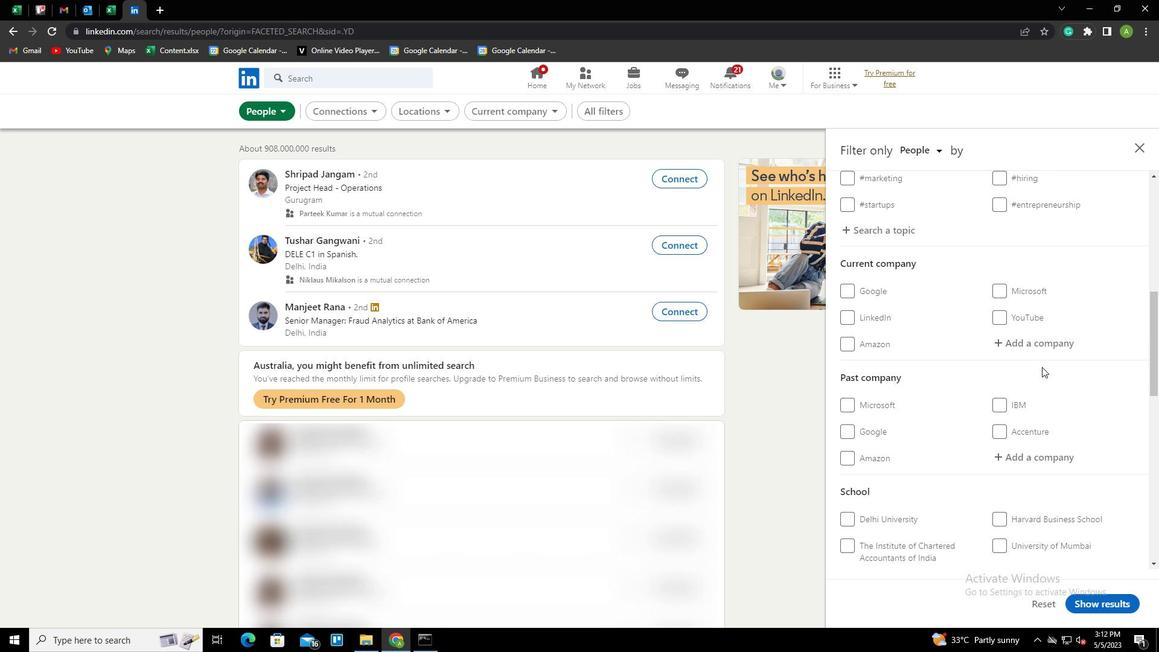 
Action: Mouse pressed left at (1031, 349)
Screenshot: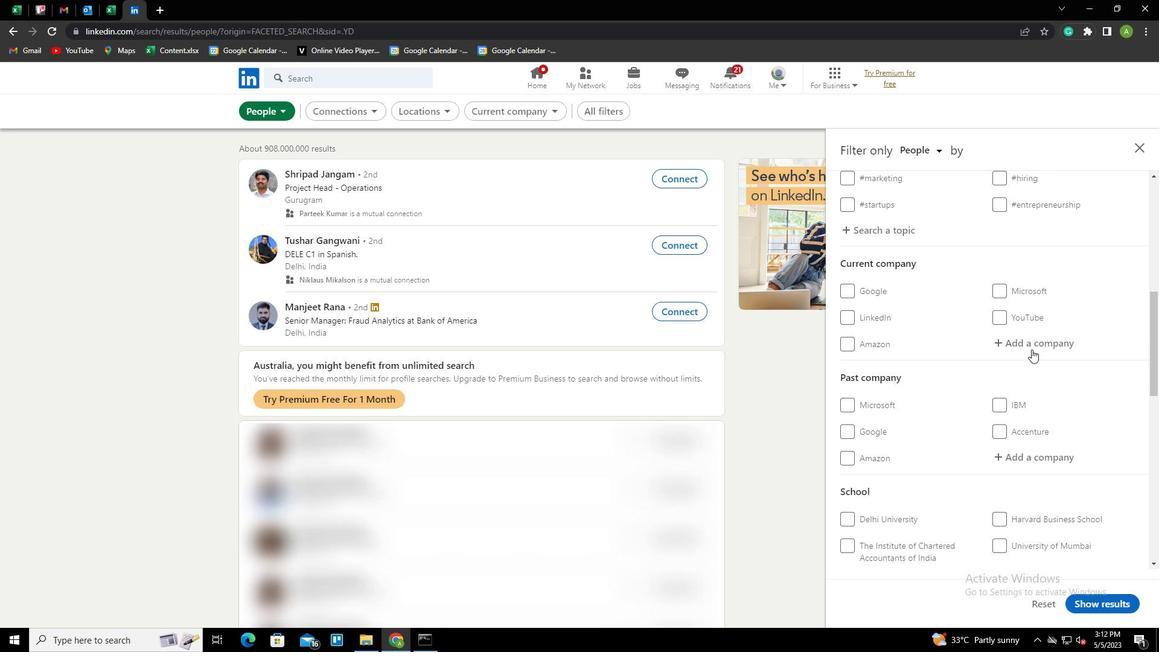 
Action: Key pressed <Key.shift>FUNNY<Key.space><Key.shift>IT<Key.space><Key.shift>MEMES<Key.down><Key.enter>
Screenshot: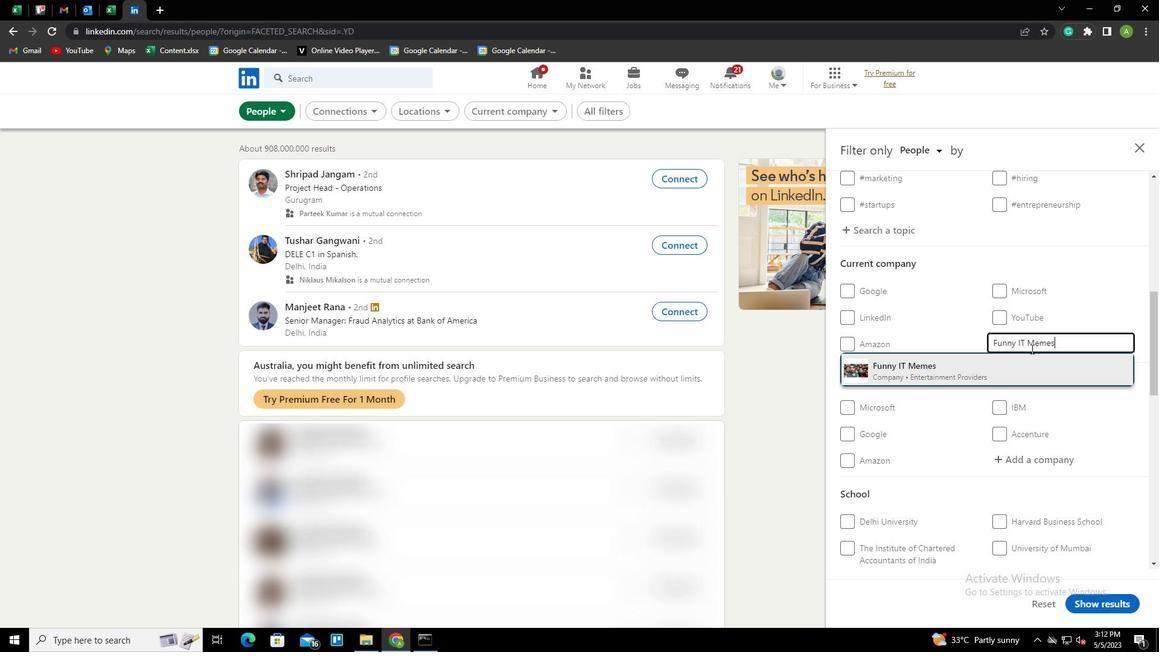 
Action: Mouse scrolled (1031, 348) with delta (0, 0)
Screenshot: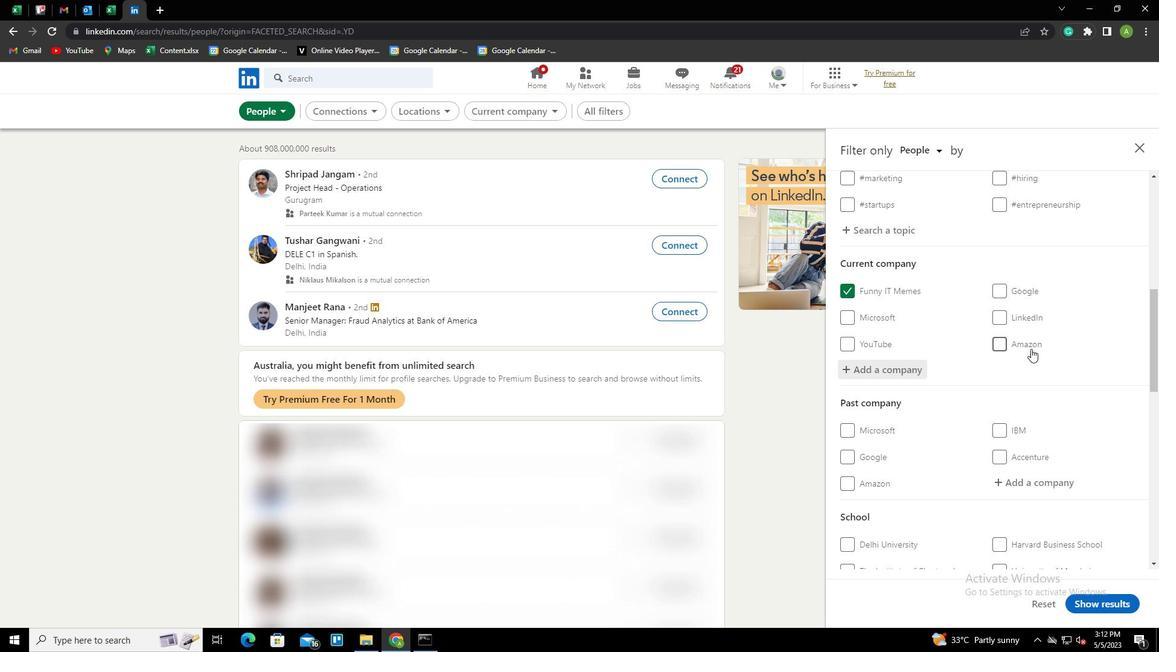 
Action: Mouse scrolled (1031, 348) with delta (0, 0)
Screenshot: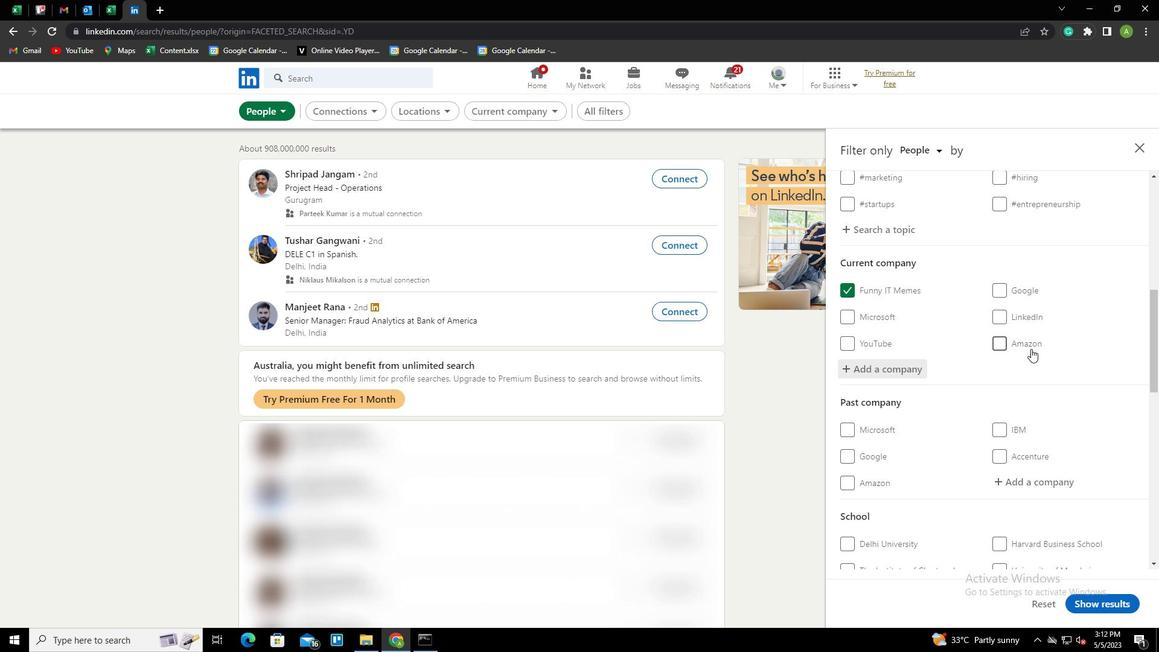 
Action: Mouse scrolled (1031, 348) with delta (0, 0)
Screenshot: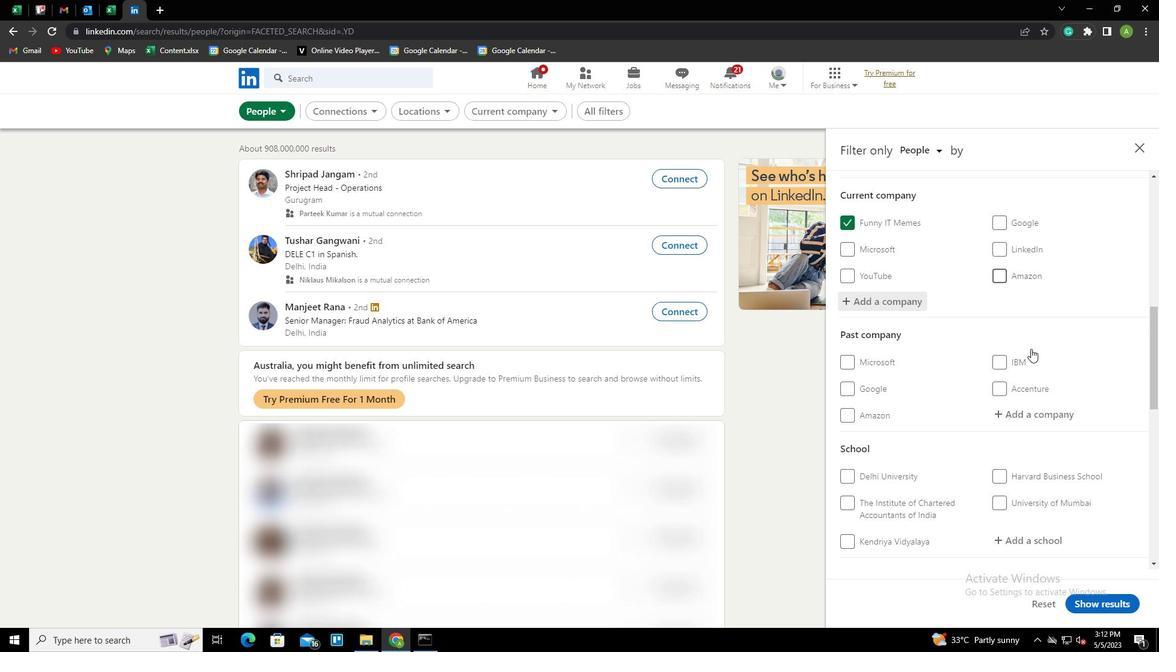 
Action: Mouse moved to (1029, 421)
Screenshot: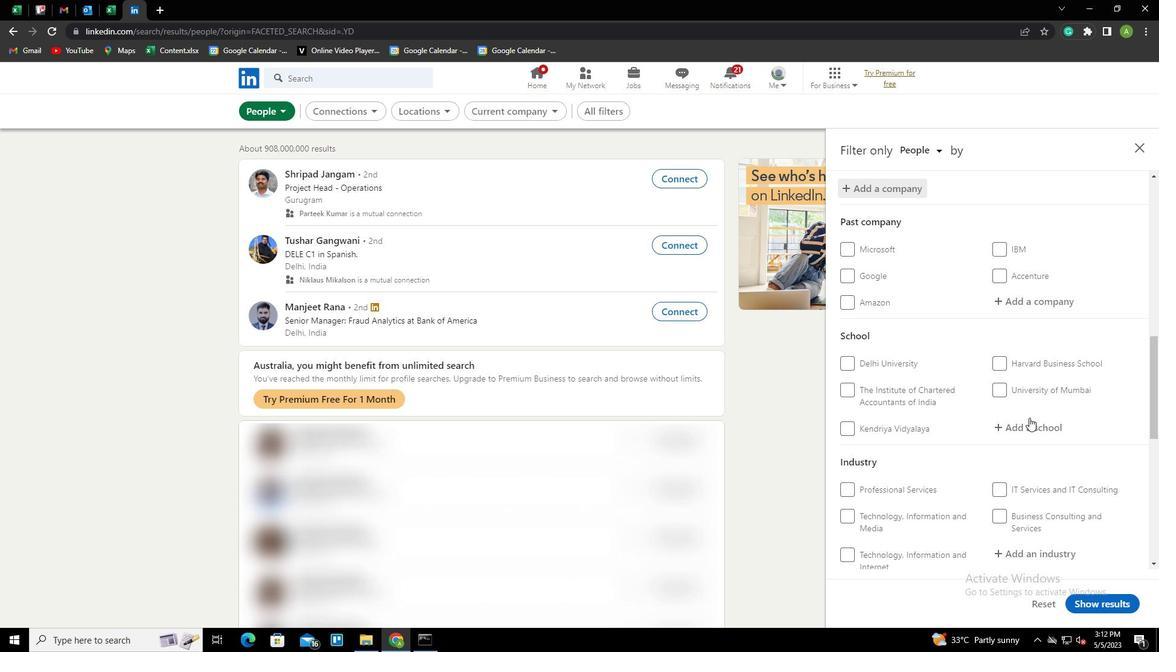 
Action: Mouse pressed left at (1029, 421)
Screenshot: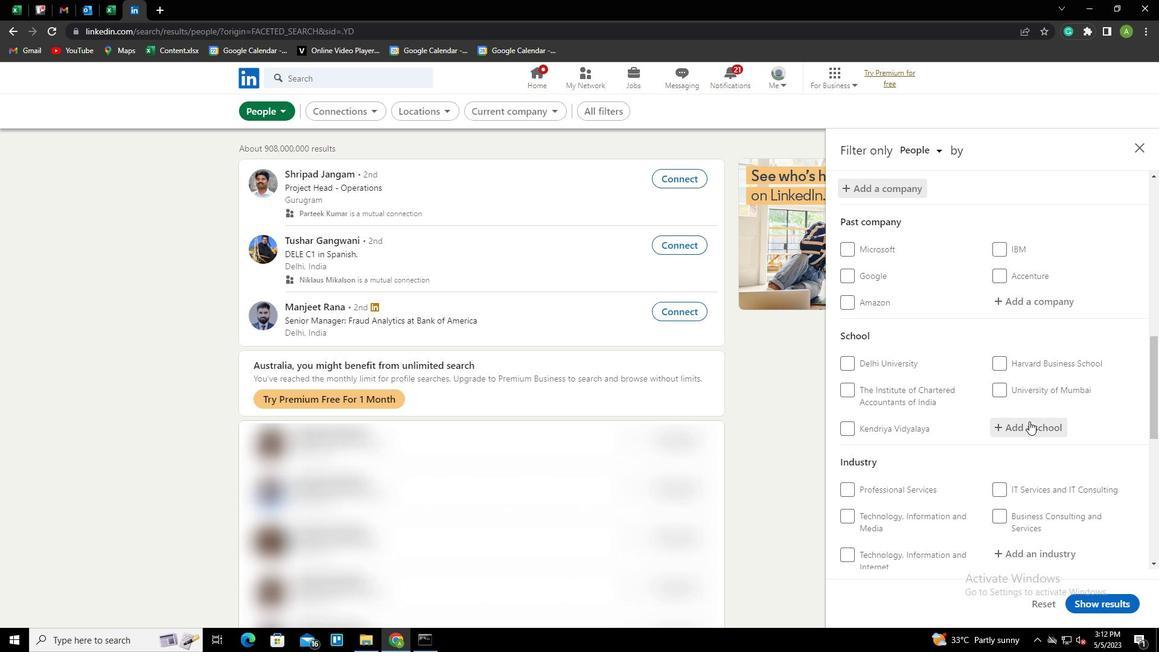 
Action: Key pressed <Key.shift>PSG<Key.space><Key.shift>COLLEGE<Key.space>OF<Key.space><Key.shift>TECHNOLOGY<Key.down><Key.enter>
Screenshot: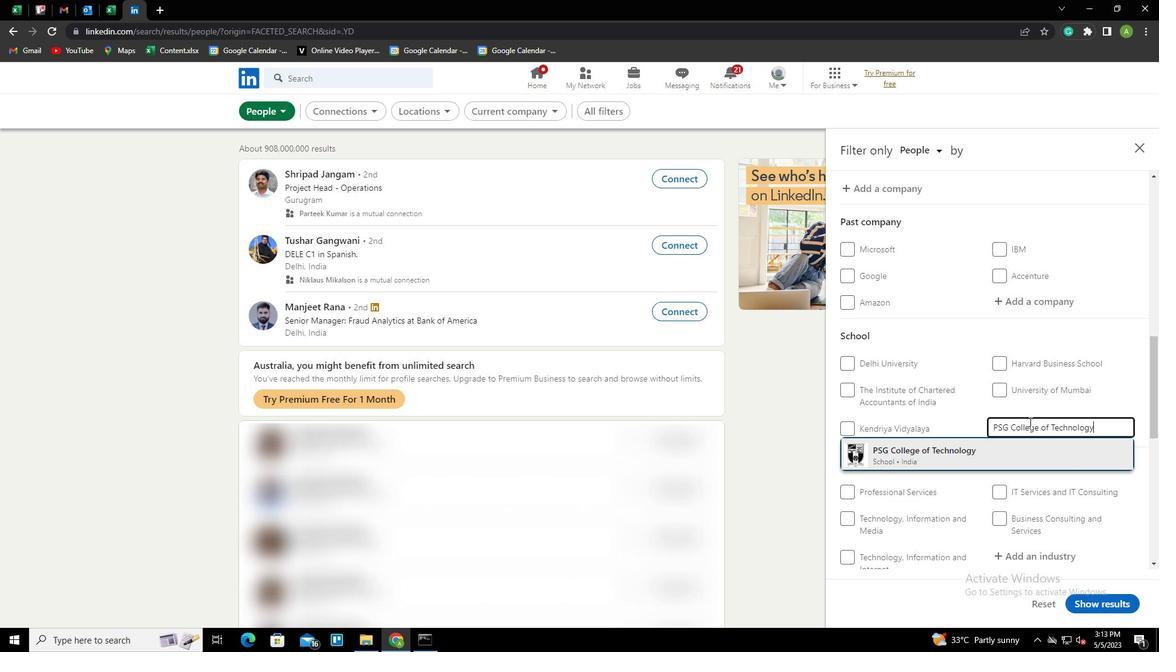
Action: Mouse scrolled (1029, 421) with delta (0, 0)
Screenshot: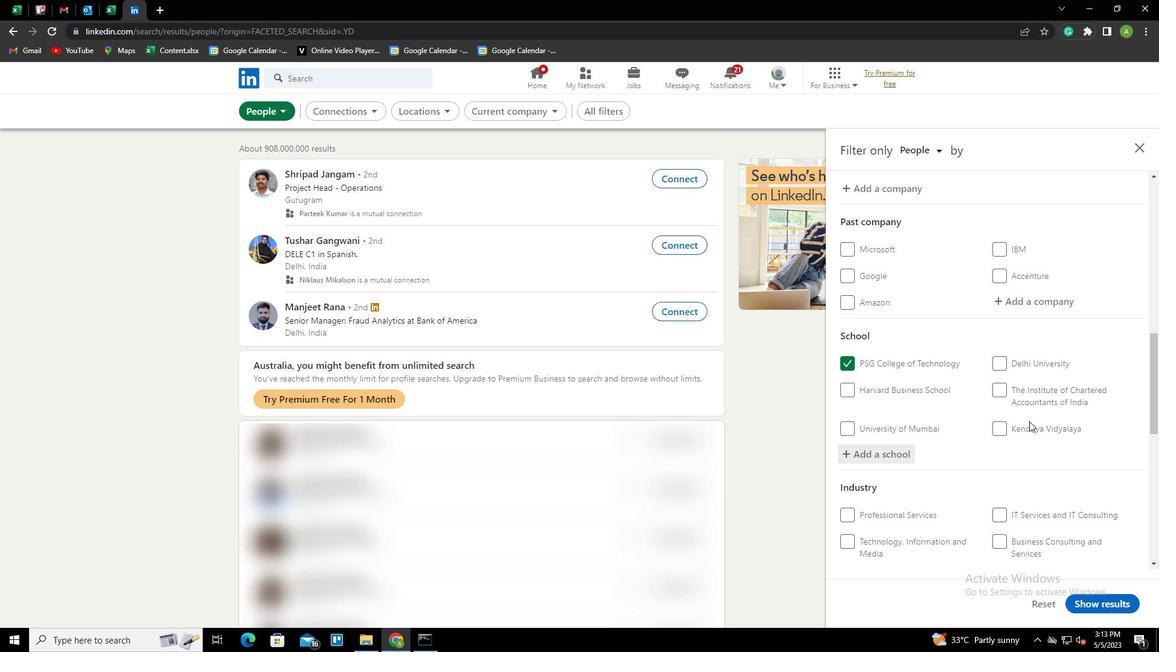 
Action: Mouse scrolled (1029, 421) with delta (0, 0)
Screenshot: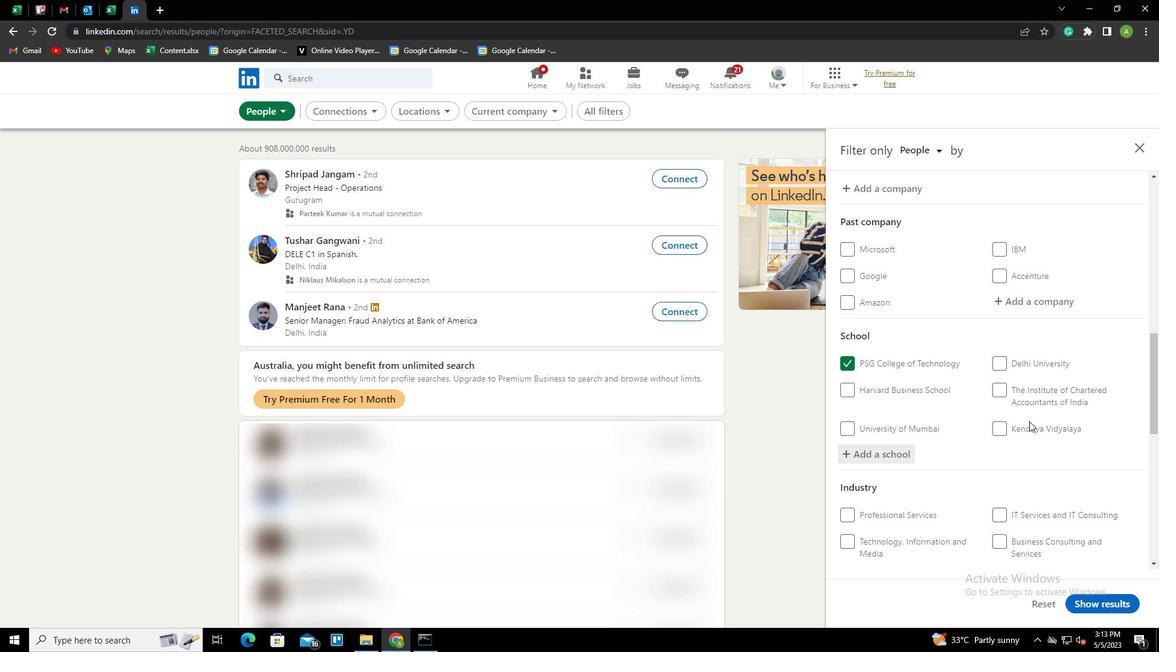 
Action: Mouse scrolled (1029, 421) with delta (0, 0)
Screenshot: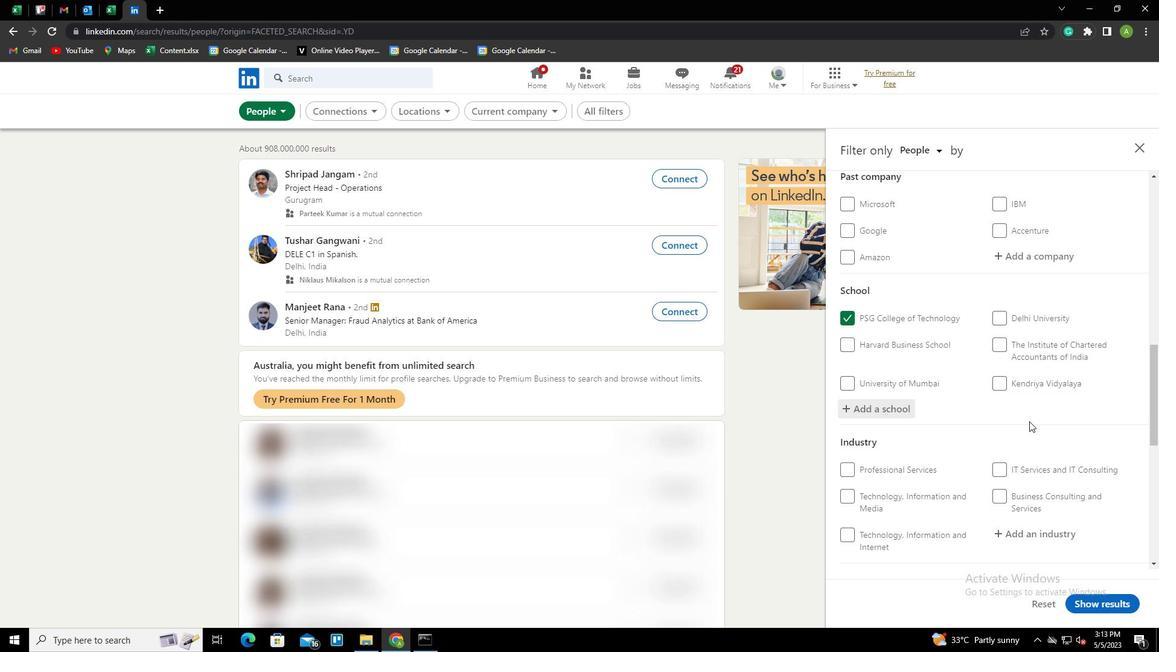 
Action: Mouse moved to (1022, 398)
Screenshot: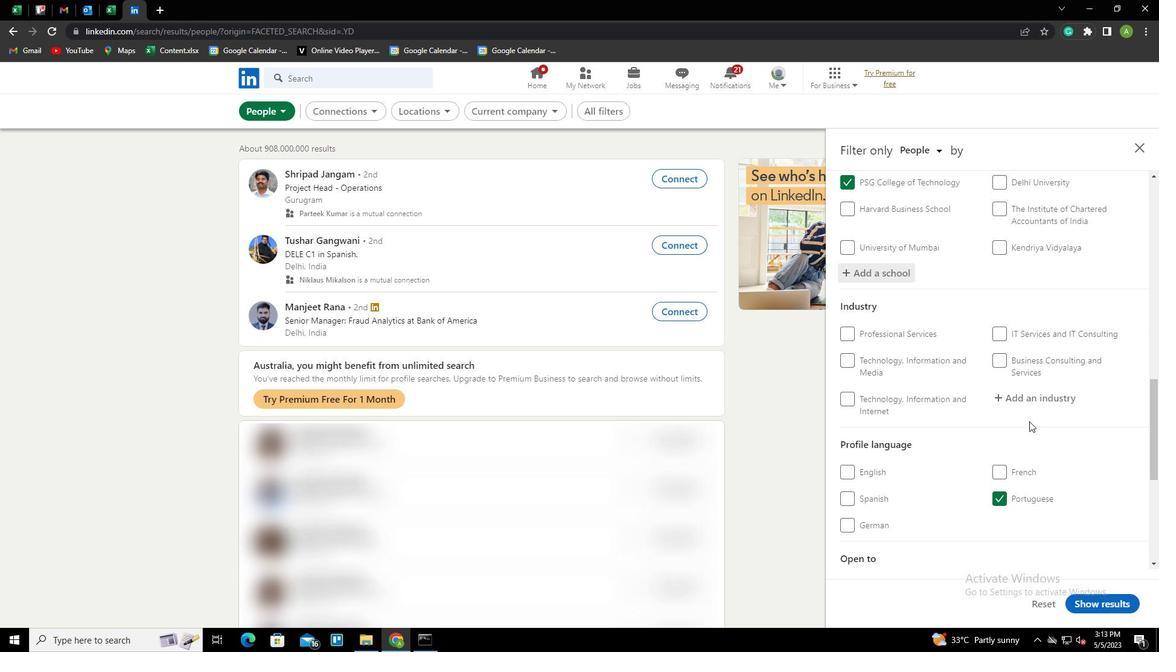 
Action: Mouse pressed left at (1022, 398)
Screenshot: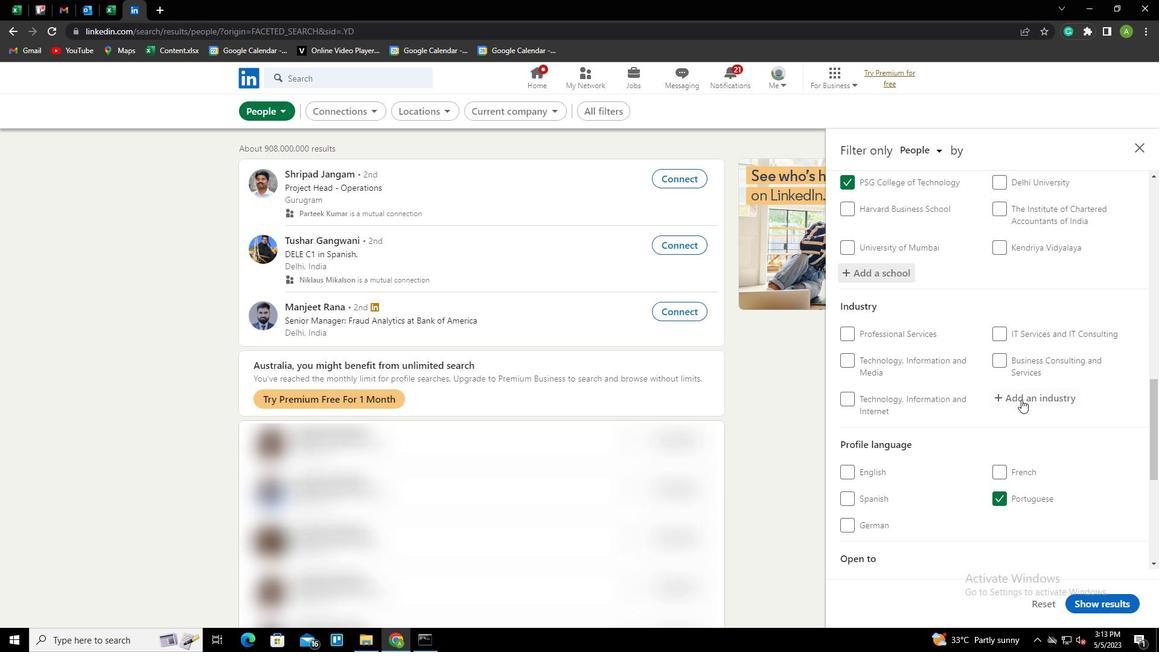 
Action: Key pressed <Key.shift>TECHNICAL<Key.space>AND<Key.space><Key.shift><Key.shift><Key.shift><Key.shift><Key.shift><Key.shift><Key.shift><Key.shift><Key.shift><Key.shift><Key.shift><Key.shift>VOCATO<Key.backspace>IONAL<Key.space><Key.shift>TRAINING<Key.down><Key.enter>
Screenshot: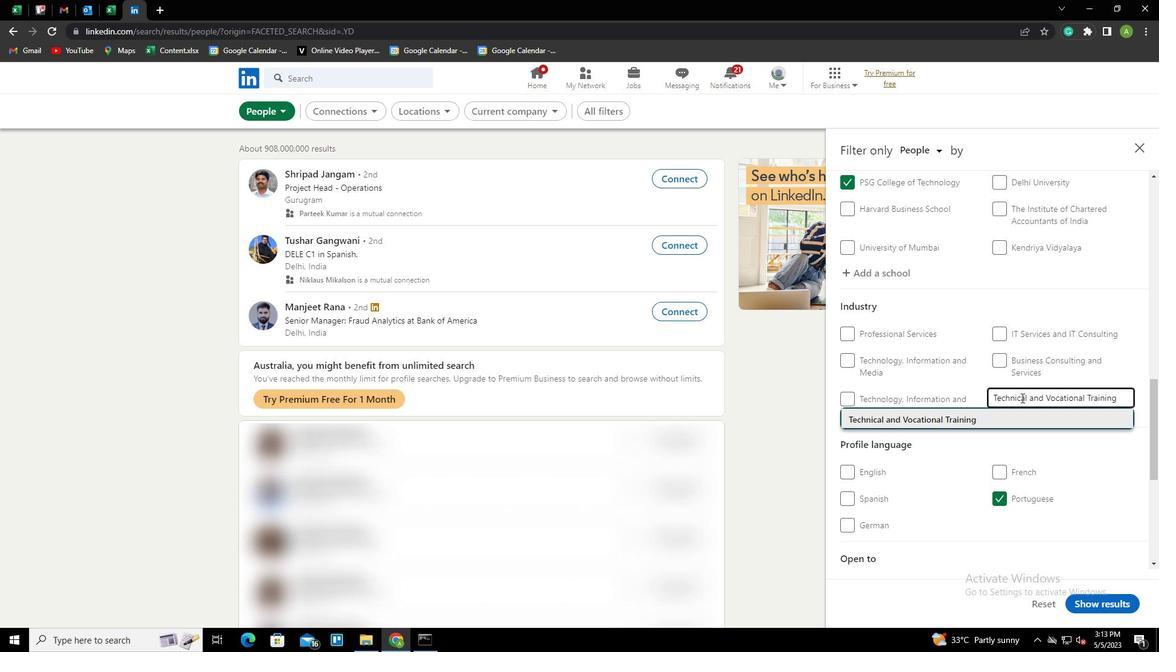 
Action: Mouse scrolled (1022, 397) with delta (0, 0)
Screenshot: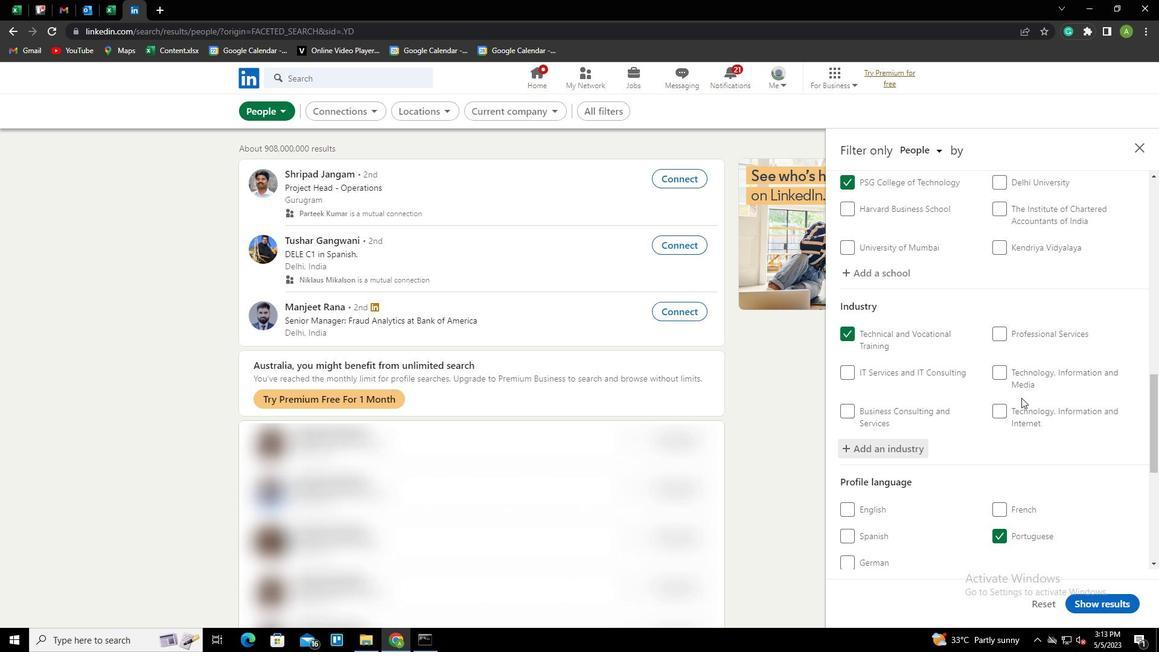 
Action: Mouse scrolled (1022, 397) with delta (0, 0)
Screenshot: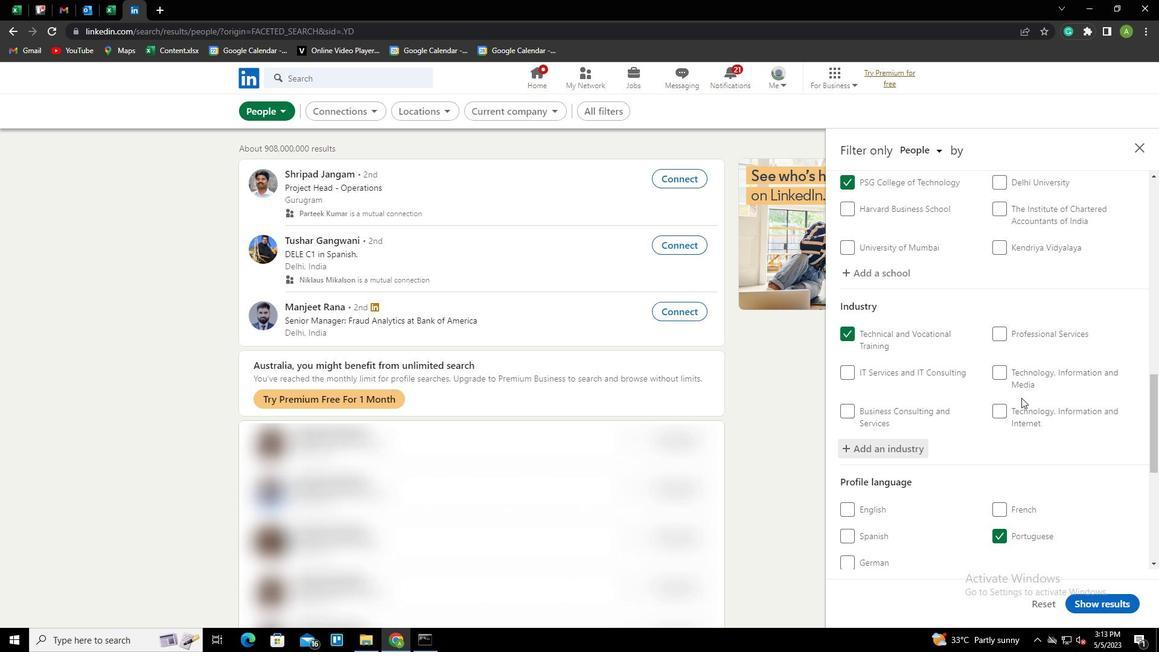 
Action: Mouse moved to (1037, 427)
Screenshot: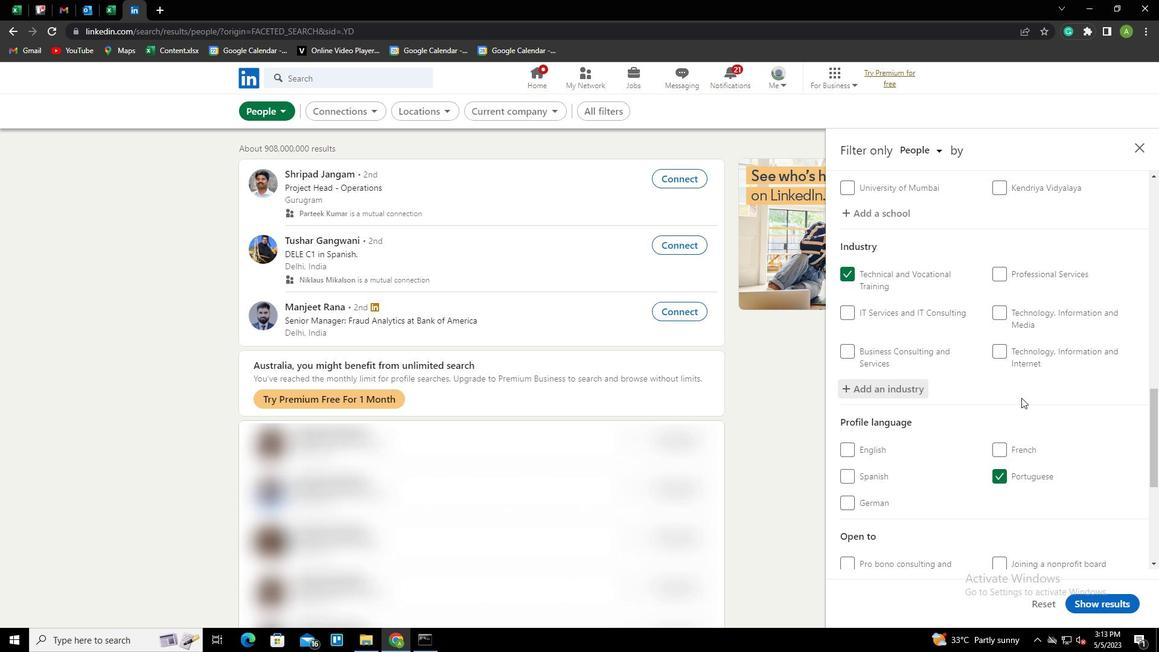 
Action: Mouse scrolled (1037, 426) with delta (0, 0)
Screenshot: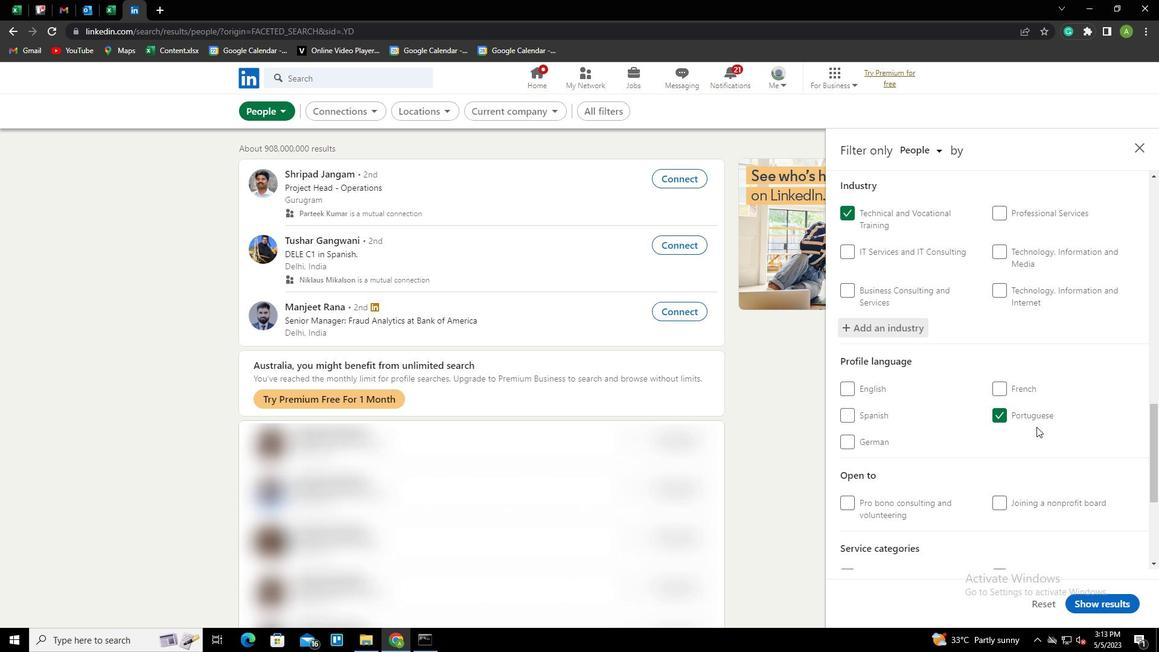 
Action: Mouse scrolled (1037, 426) with delta (0, 0)
Screenshot: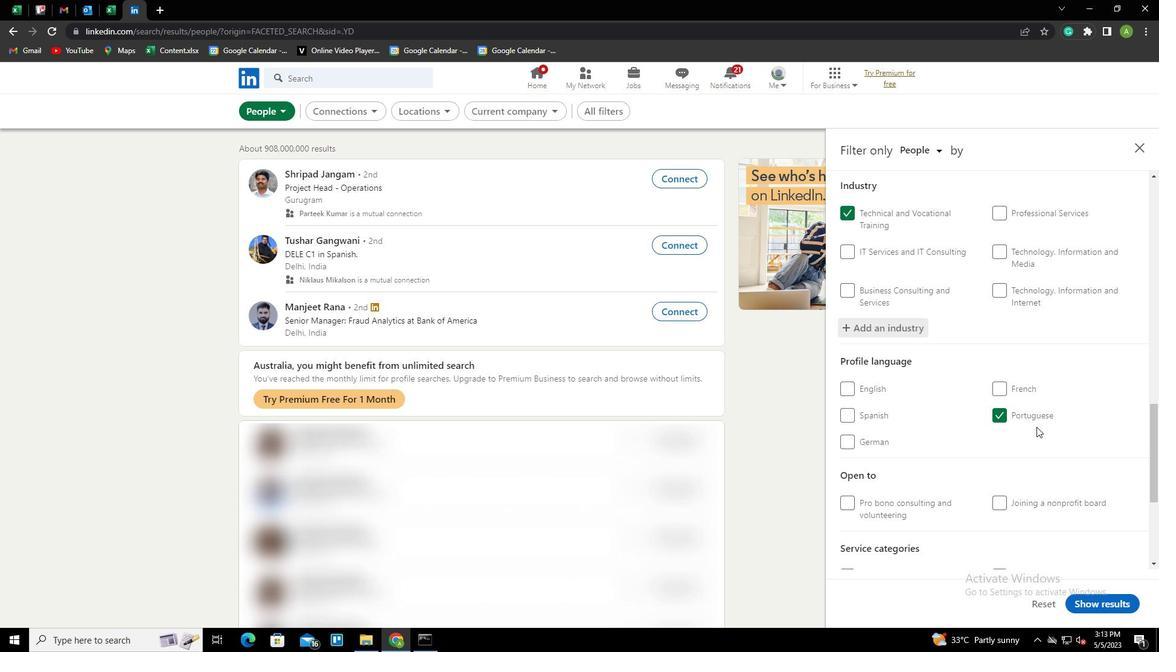 
Action: Mouse scrolled (1037, 426) with delta (0, 0)
Screenshot: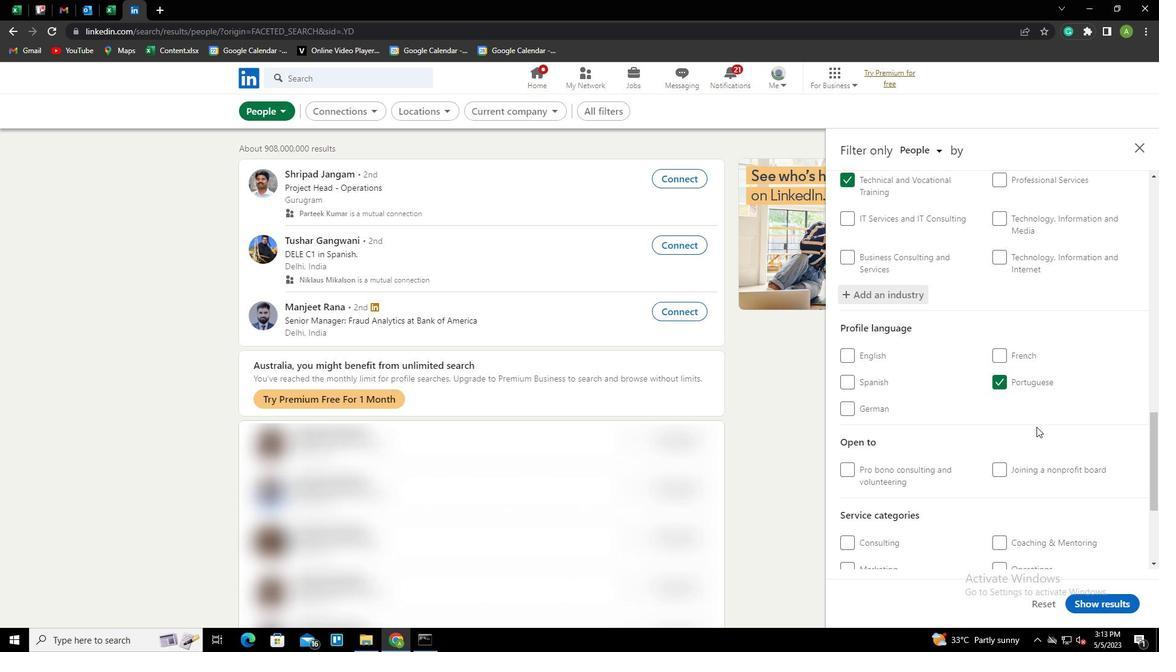 
Action: Mouse scrolled (1037, 426) with delta (0, 0)
Screenshot: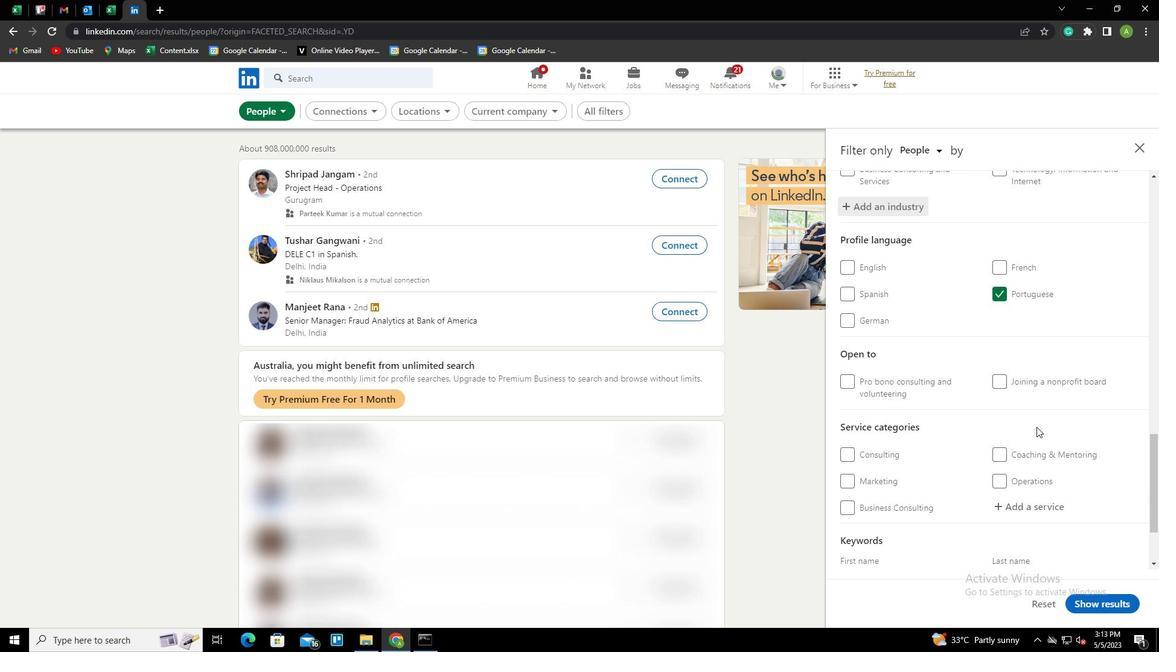 
Action: Mouse moved to (1031, 398)
Screenshot: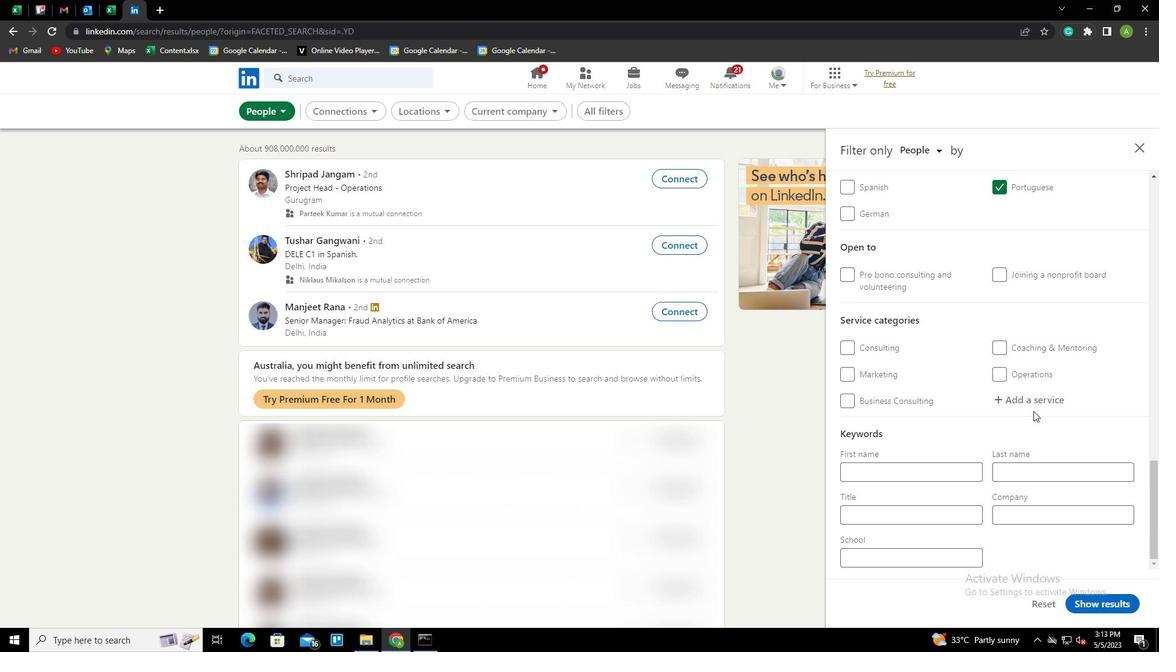 
Action: Mouse pressed left at (1031, 398)
Screenshot: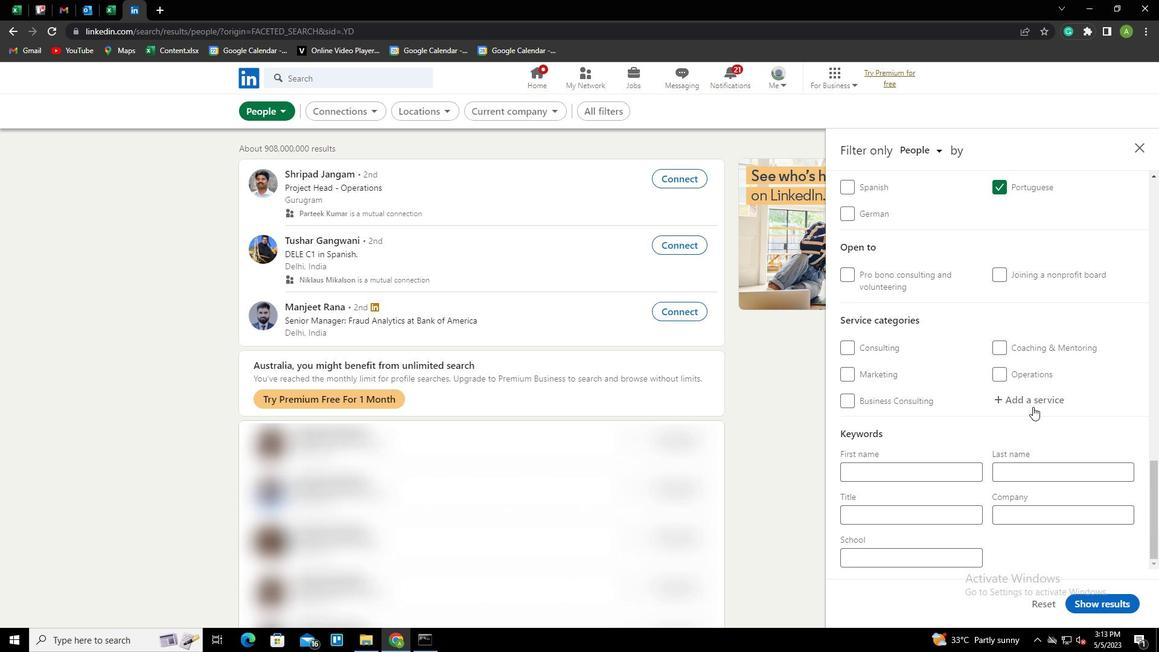 
Action: Key pressed <Key.shift>EVENT<Key.space><Key.shift>PHOTOGRAPHY<Key.down><Key.enter>
Screenshot: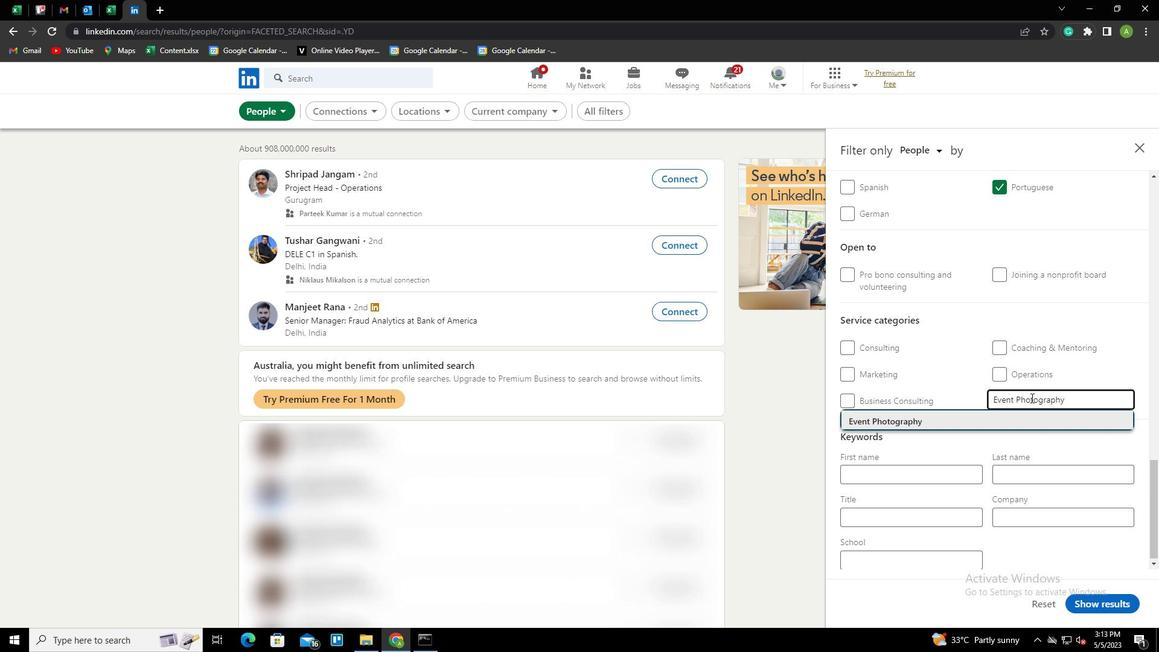 
Action: Mouse scrolled (1031, 397) with delta (0, 0)
Screenshot: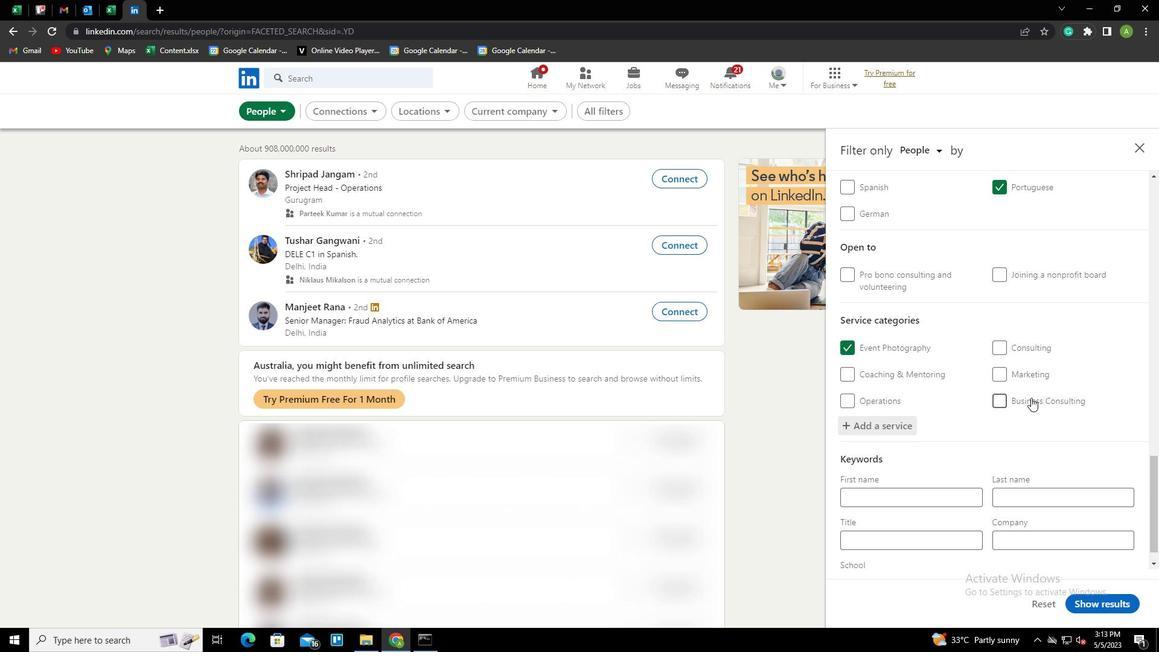 
Action: Mouse scrolled (1031, 397) with delta (0, 0)
Screenshot: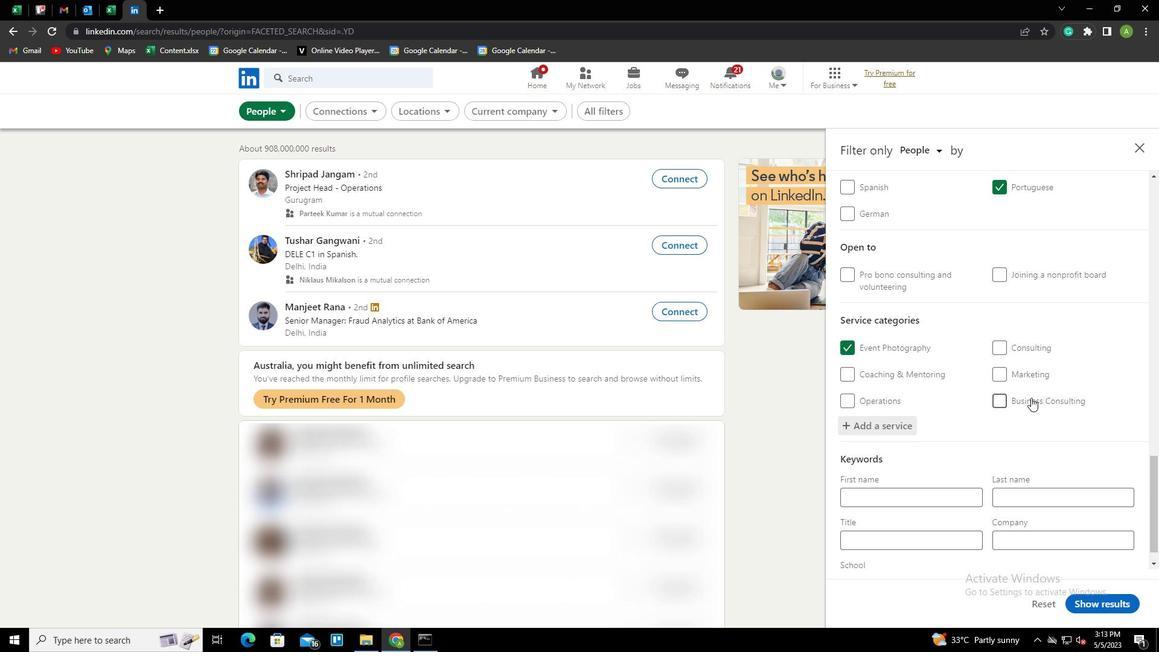 
Action: Mouse scrolled (1031, 397) with delta (0, 0)
Screenshot: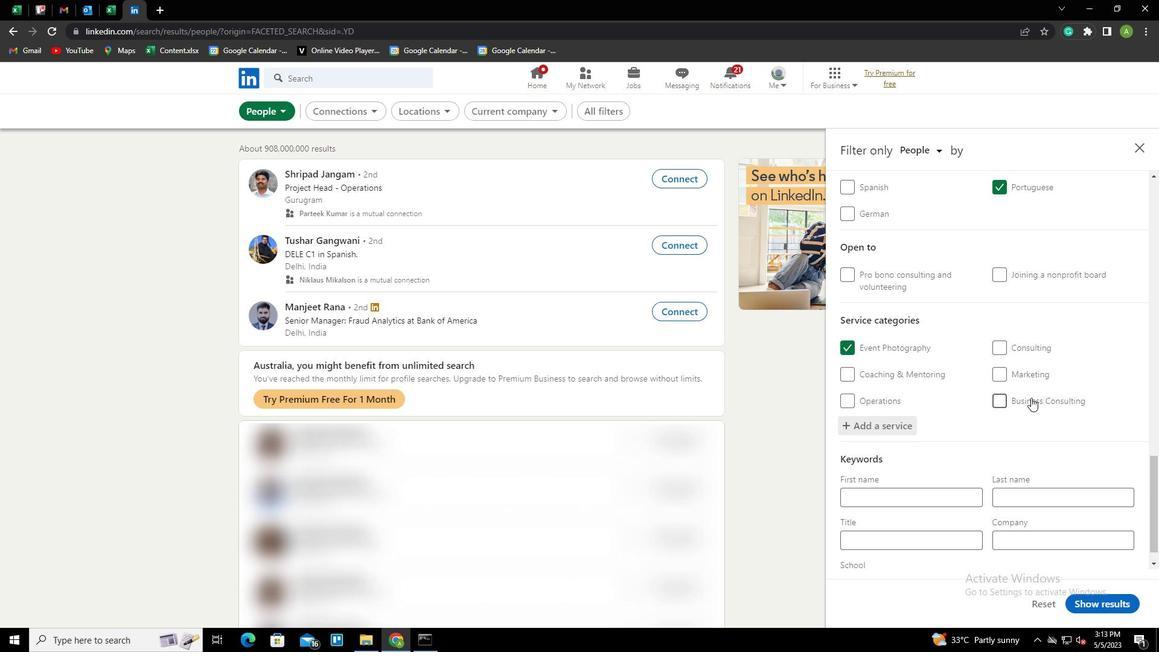 
Action: Mouse moved to (958, 514)
Screenshot: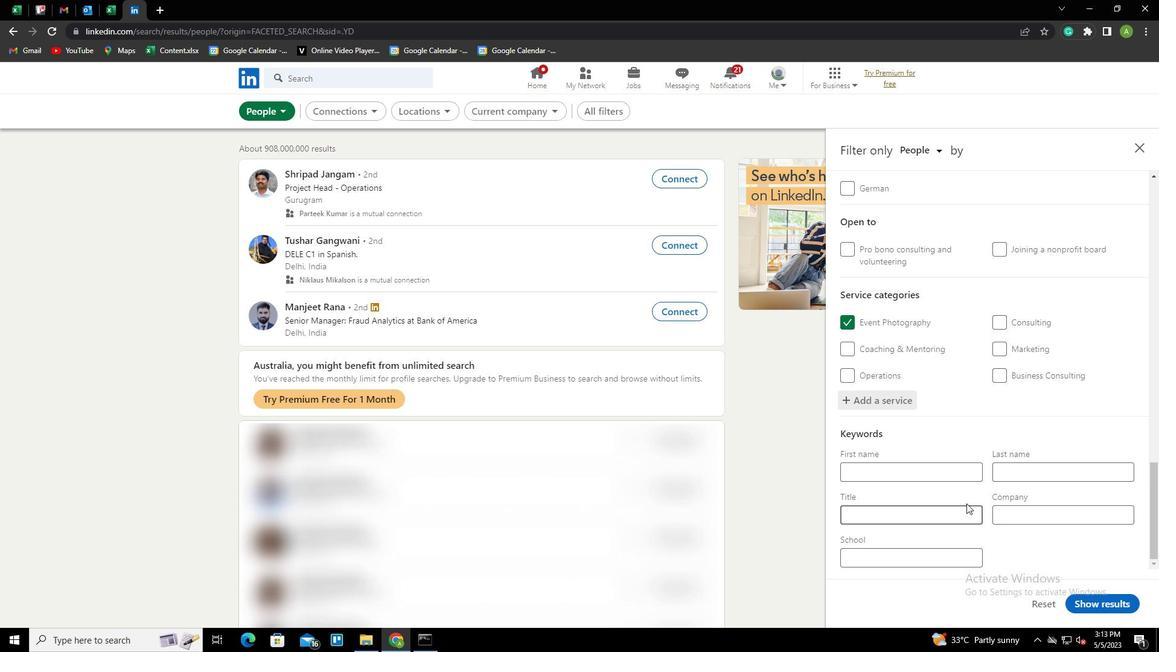 
Action: Mouse pressed left at (958, 514)
Screenshot: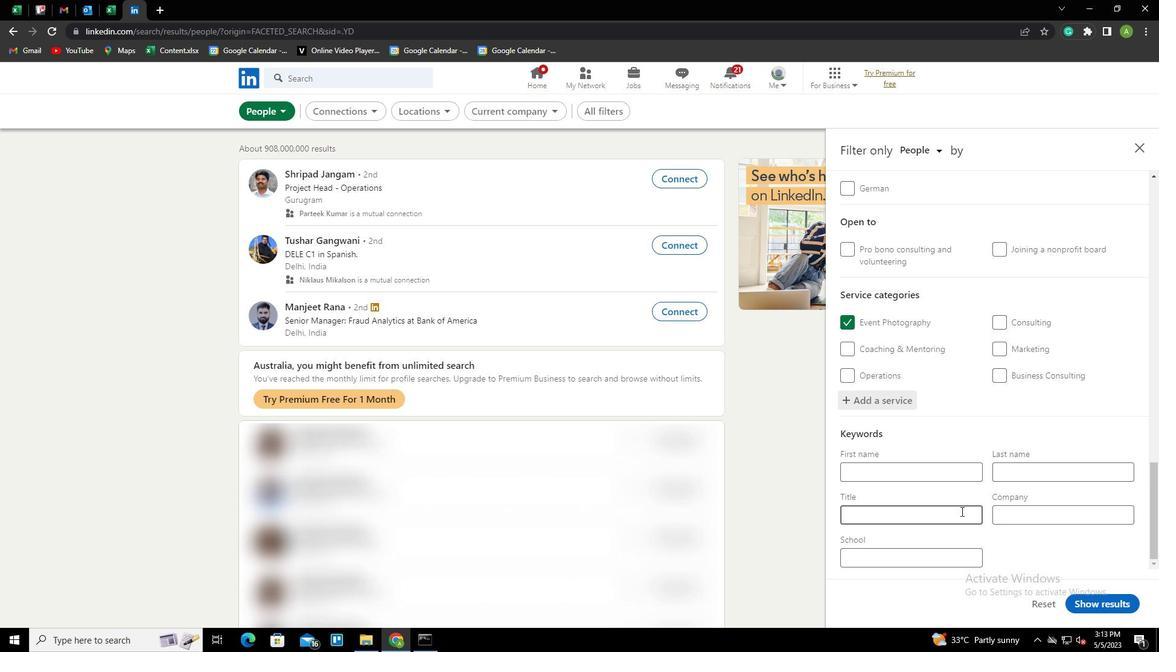 
Action: Key pressed <Key.shift>CNA
Screenshot: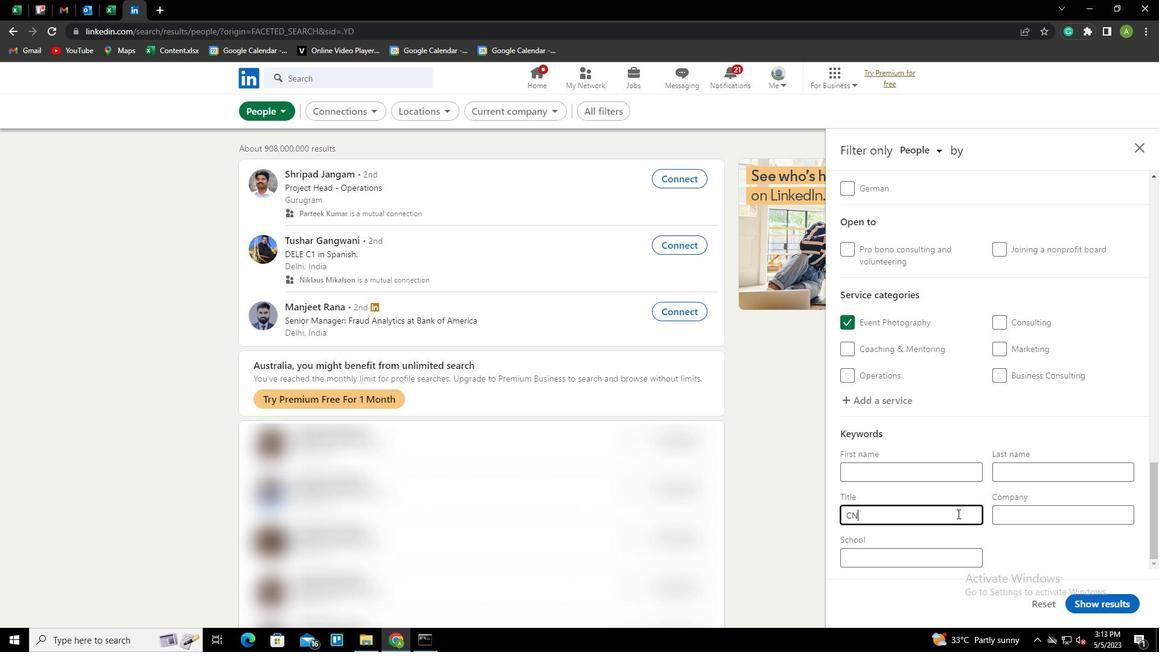 
Action: Mouse moved to (1084, 554)
Screenshot: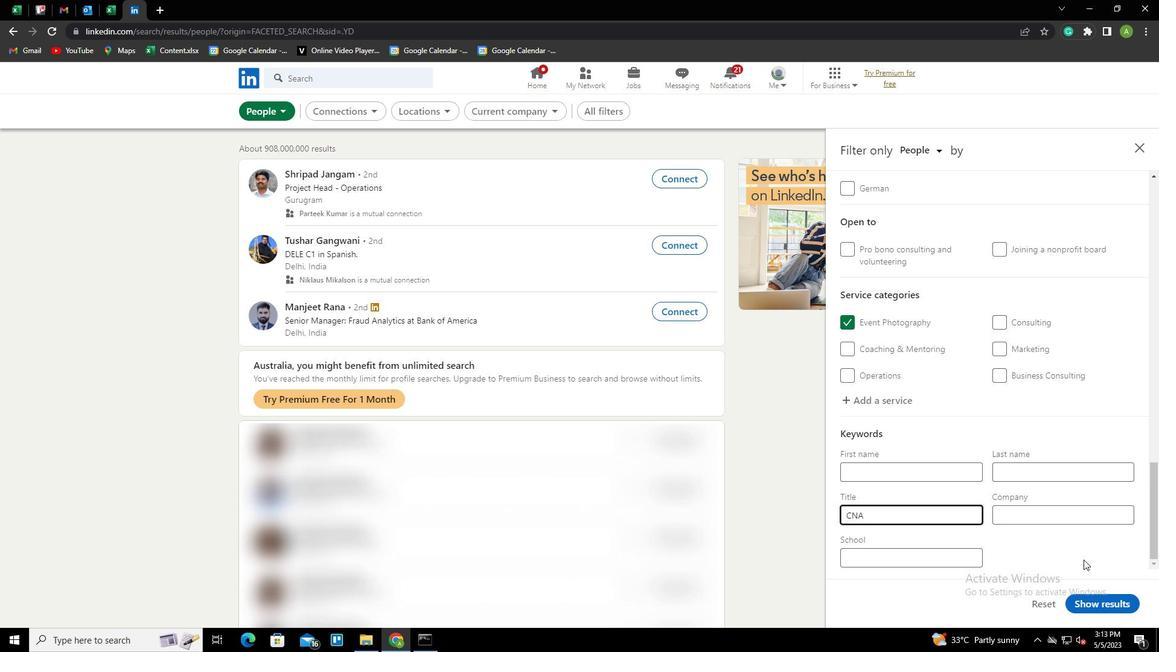 
Action: Mouse pressed left at (1084, 554)
Screenshot: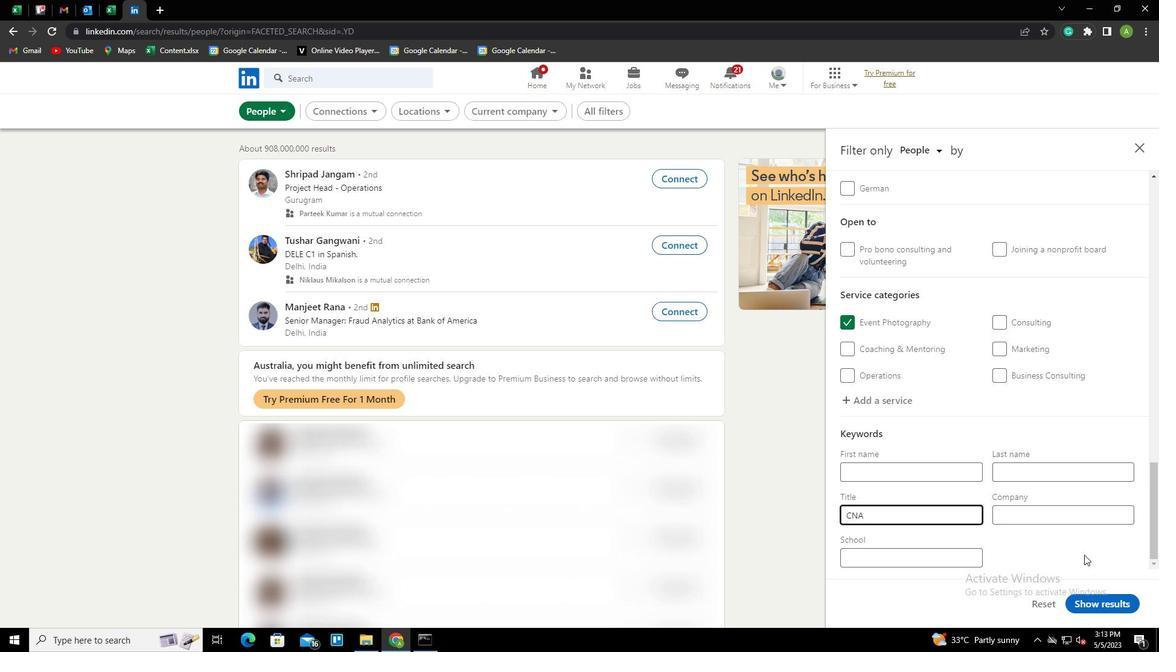 
Action: Mouse moved to (1105, 603)
Screenshot: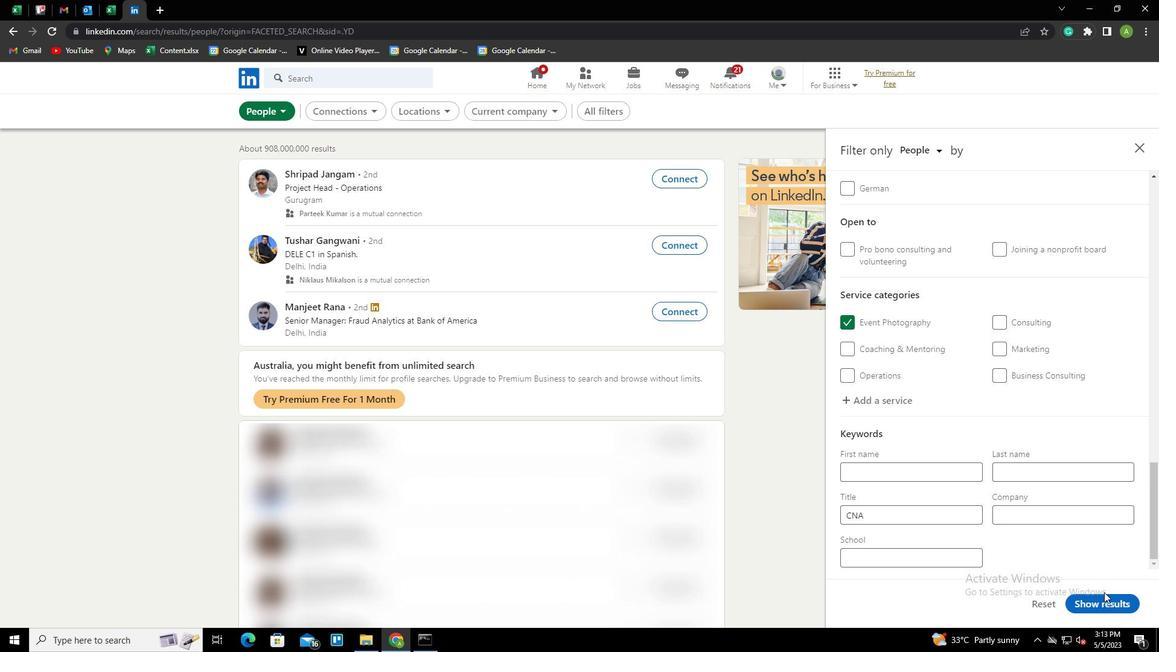
Action: Mouse pressed left at (1105, 603)
Screenshot: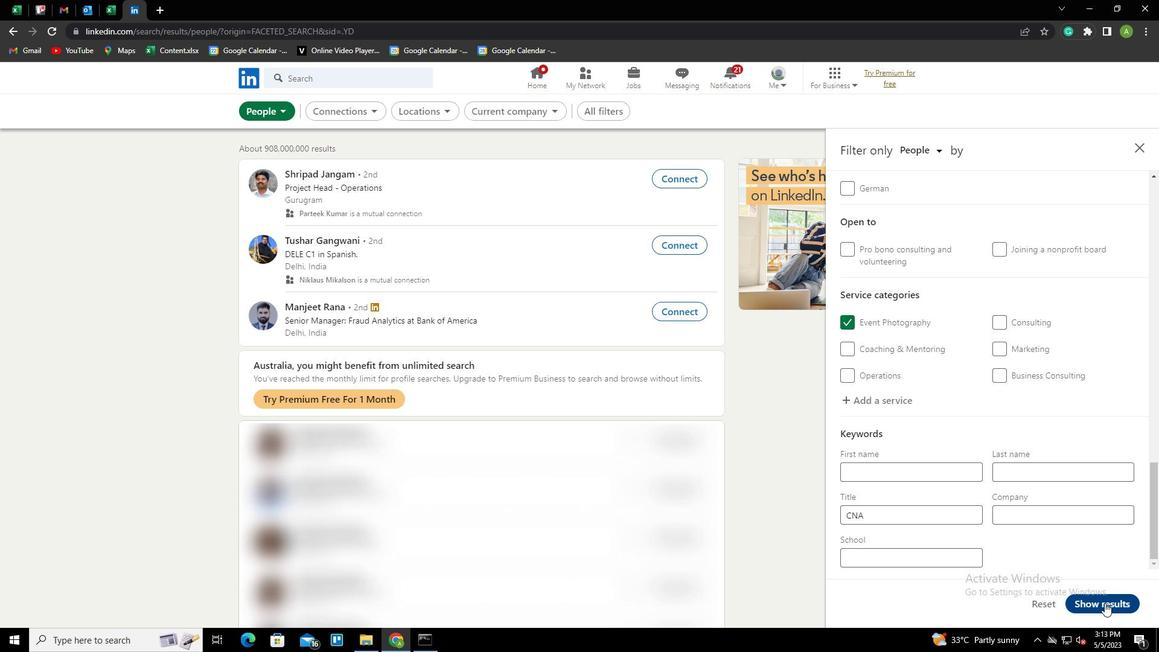 
